 Task: Create a rule from the Recommended list, Task Added to this Project -> add SubTasks in the project BackTech with SubTasks Gather and Analyse Requirements , Design and Implement Solution , System Test and UAT , Release to Production / Go Live
Action: Mouse moved to (827, 471)
Screenshot: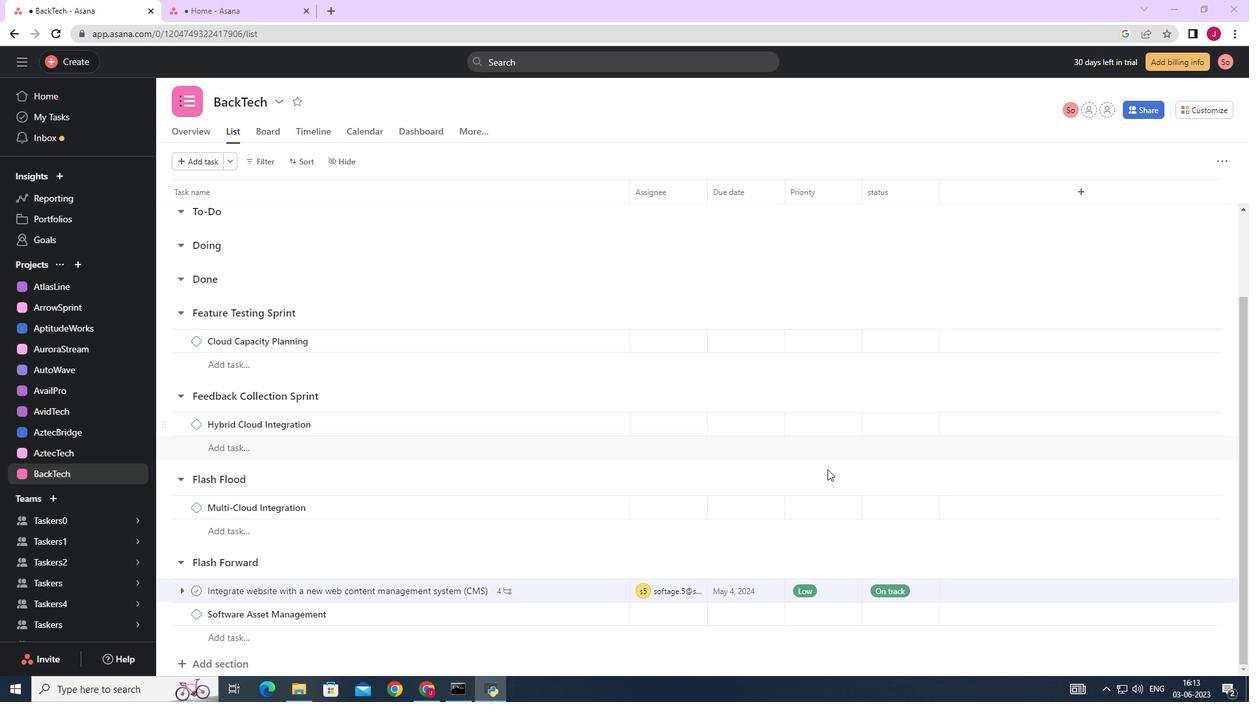 
Action: Mouse scrolled (827, 471) with delta (0, 0)
Screenshot: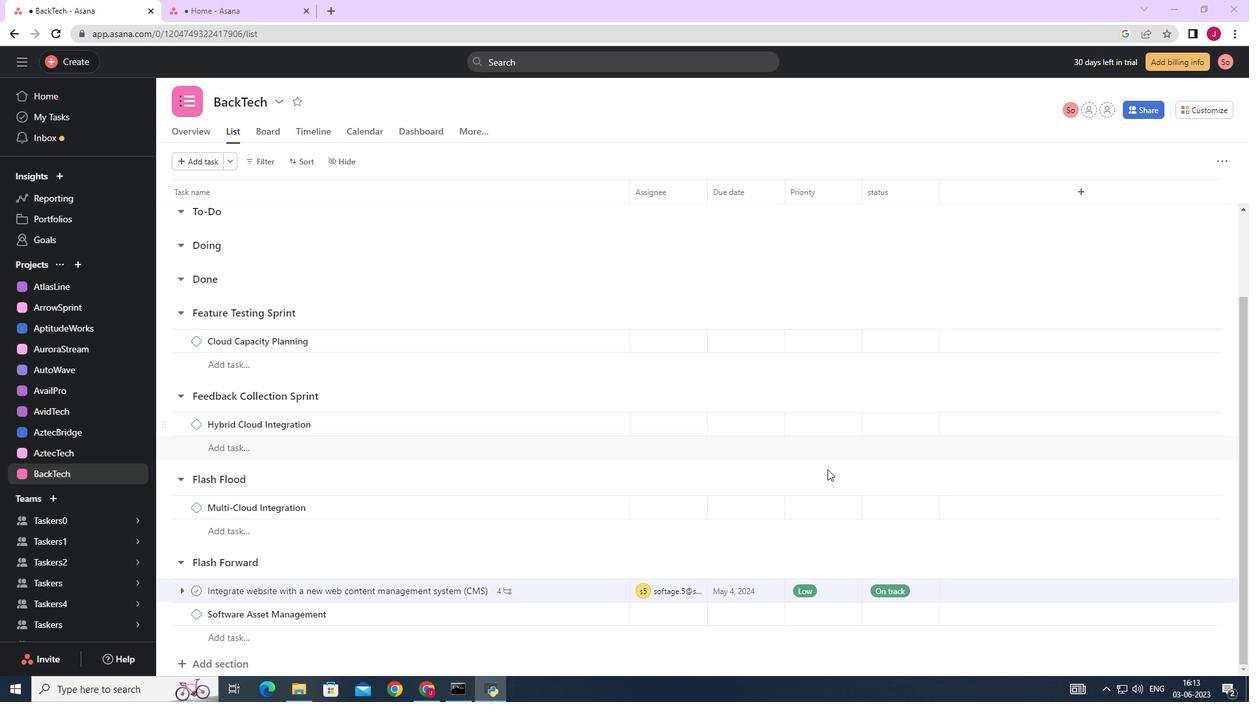 
Action: Mouse moved to (827, 471)
Screenshot: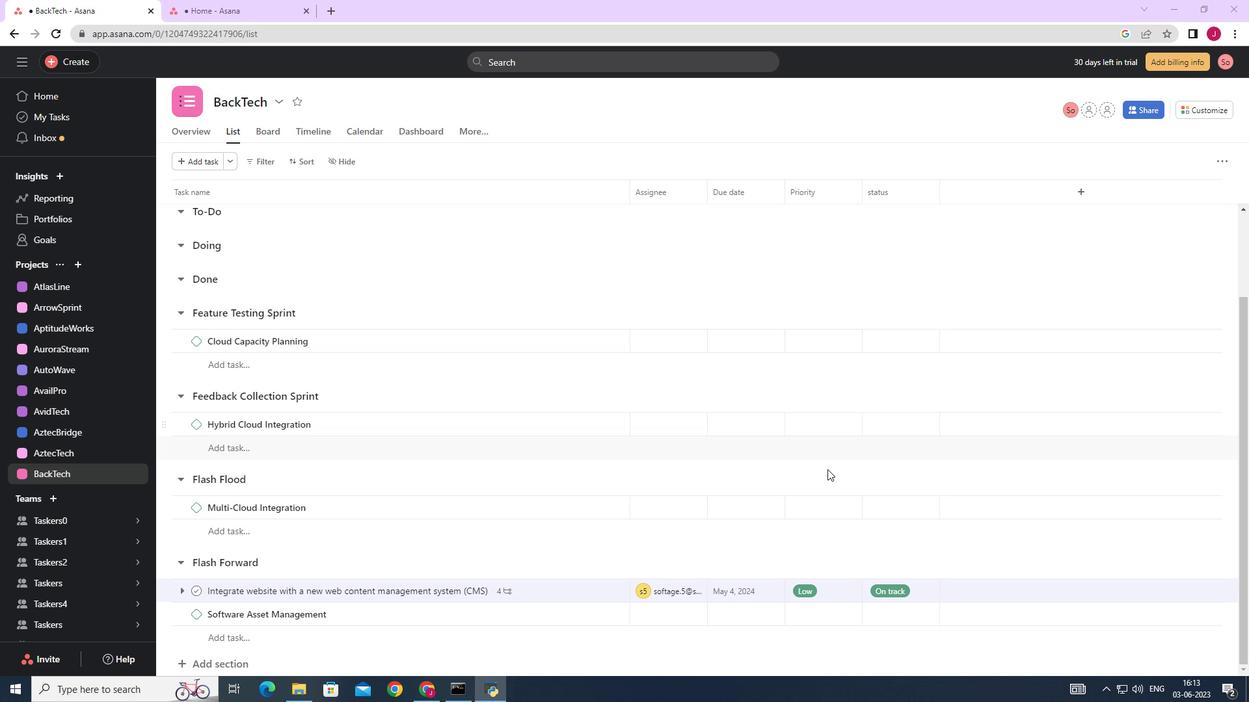 
Action: Mouse scrolled (827, 471) with delta (0, 0)
Screenshot: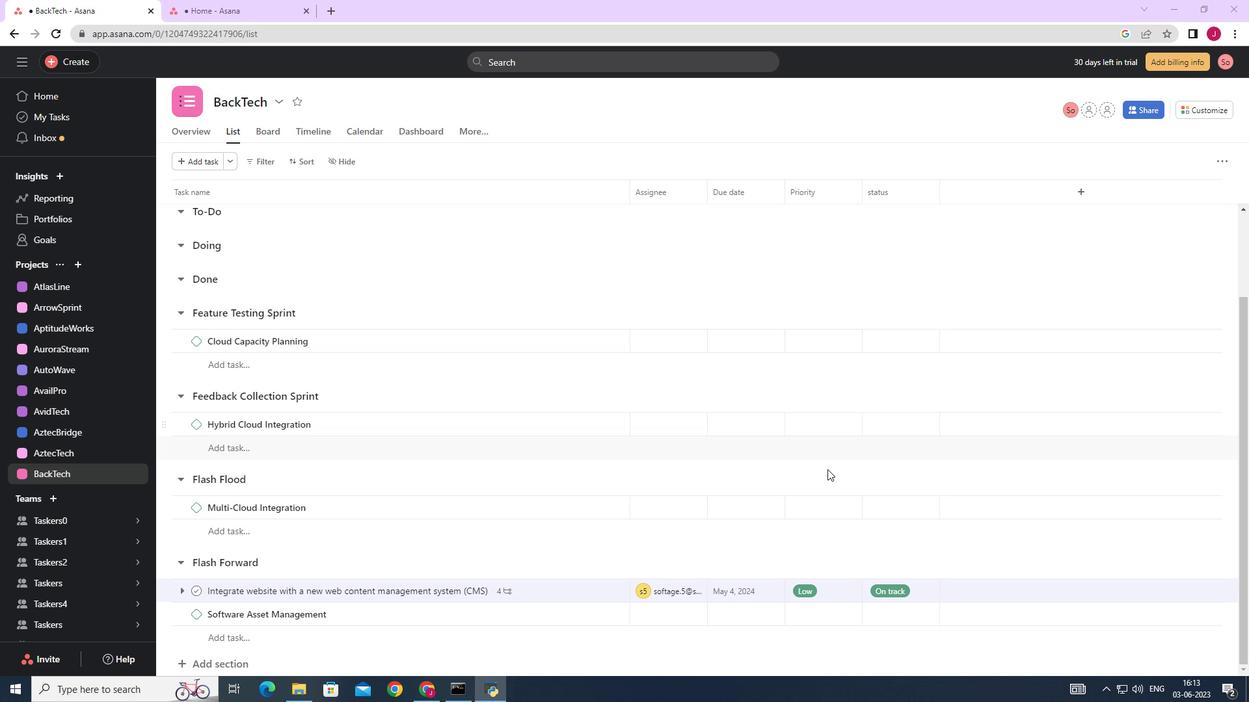 
Action: Mouse scrolled (827, 471) with delta (0, 0)
Screenshot: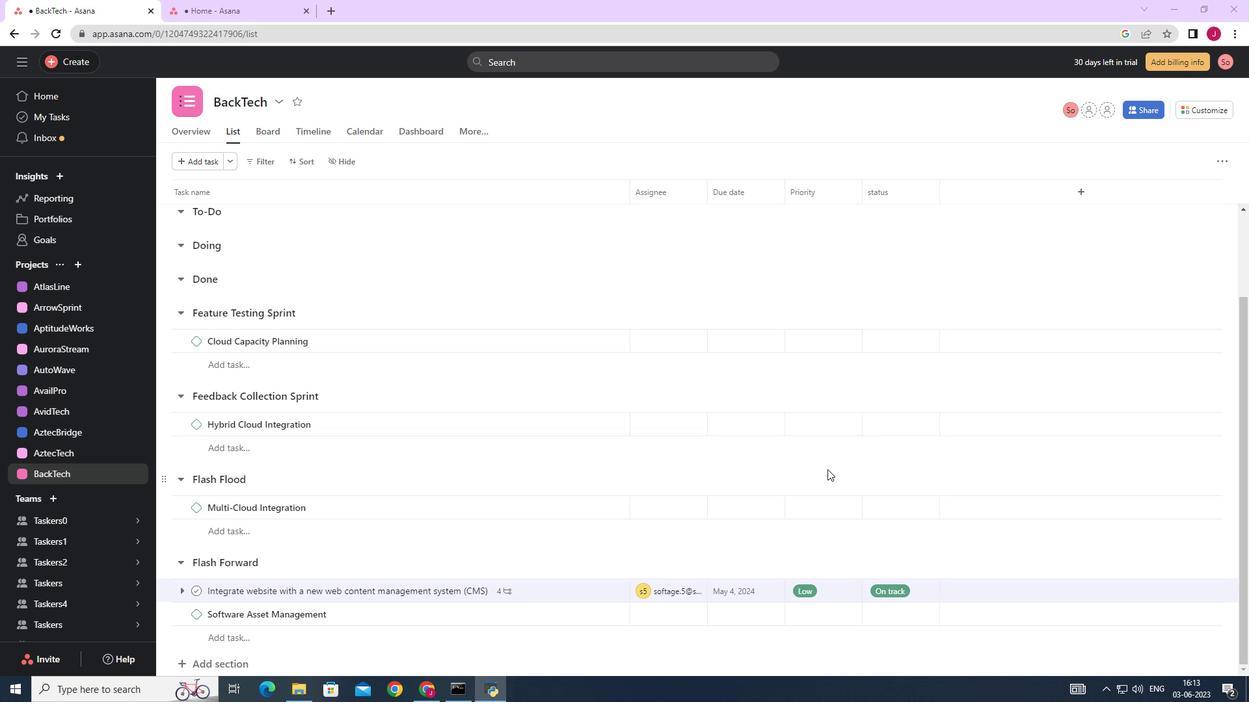 
Action: Mouse moved to (827, 472)
Screenshot: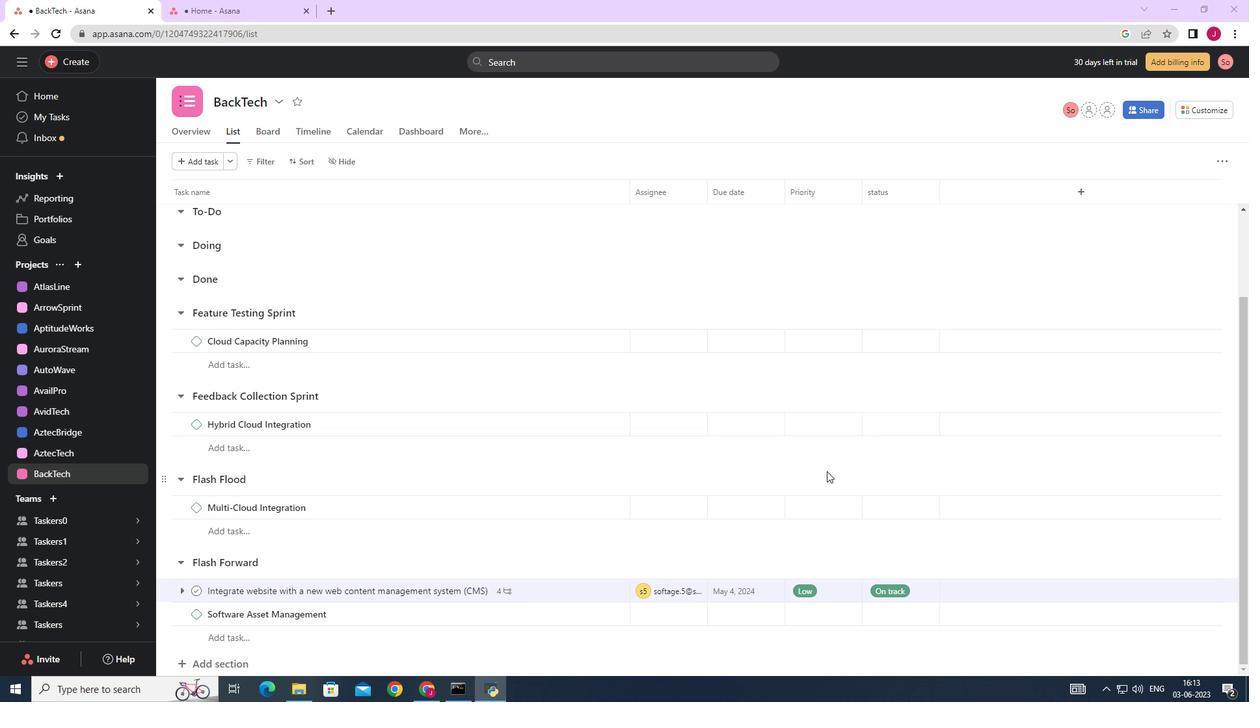 
Action: Mouse scrolled (827, 471) with delta (0, 0)
Screenshot: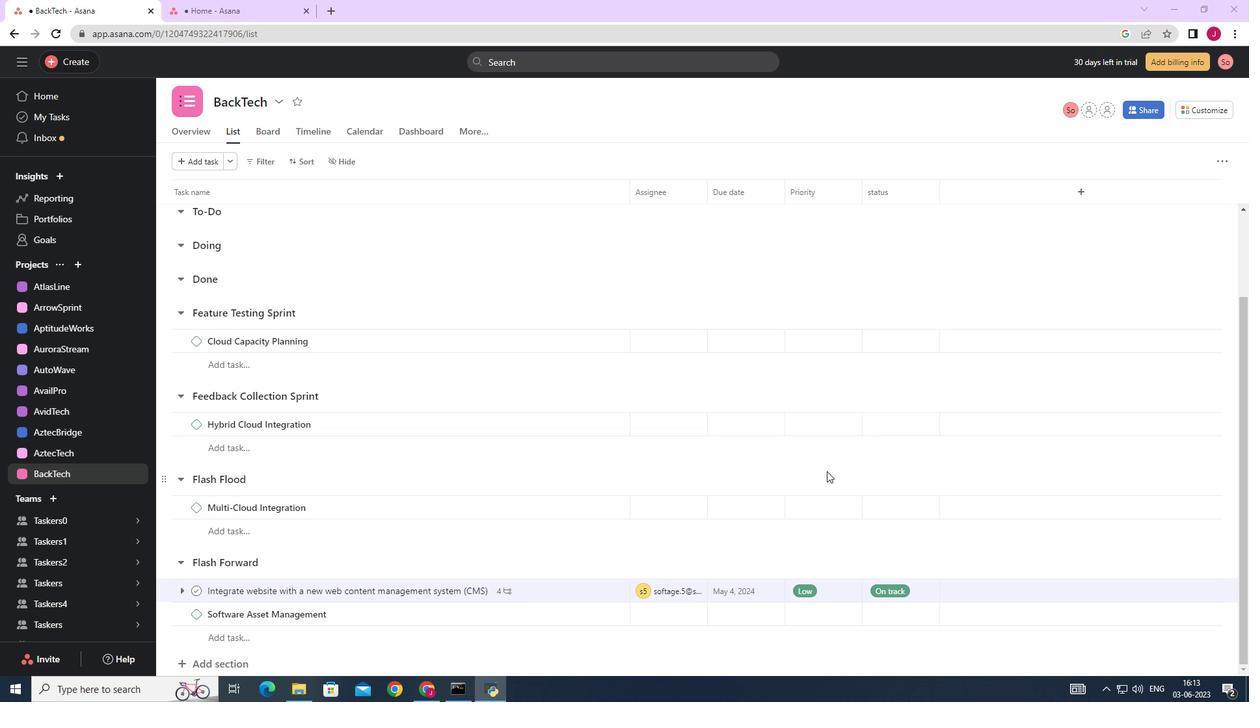 
Action: Mouse scrolled (827, 471) with delta (0, 0)
Screenshot: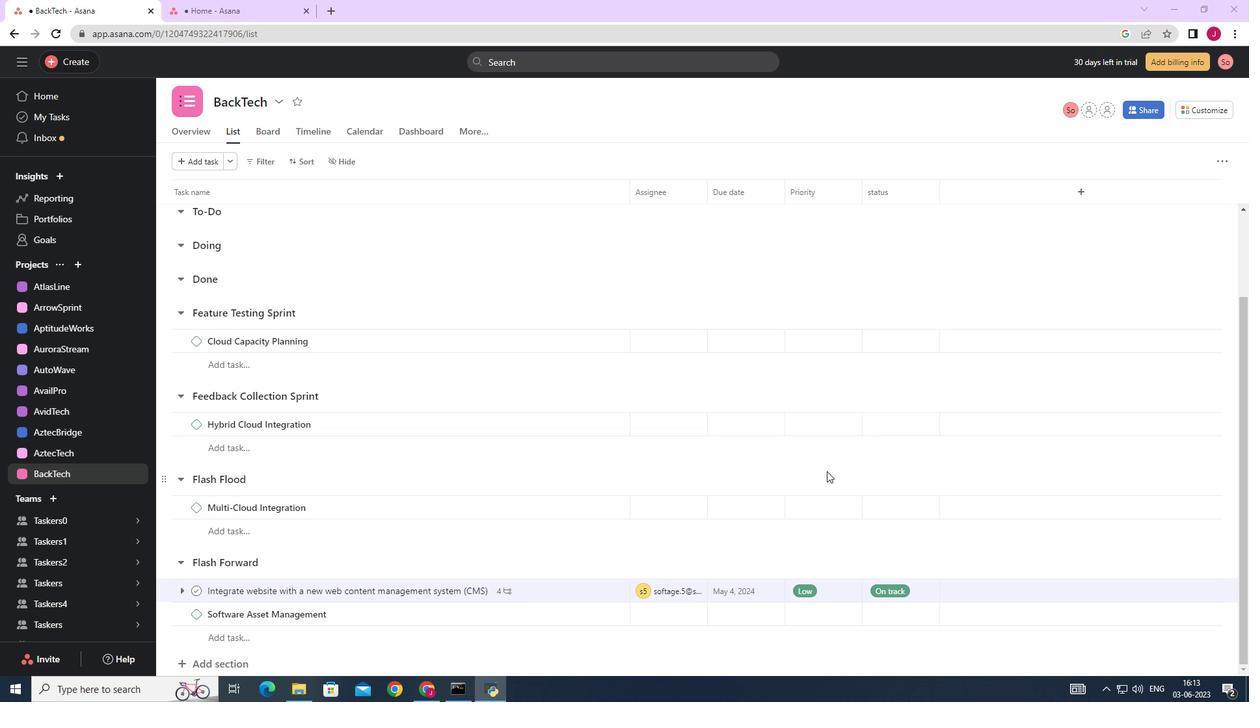 
Action: Mouse moved to (827, 473)
Screenshot: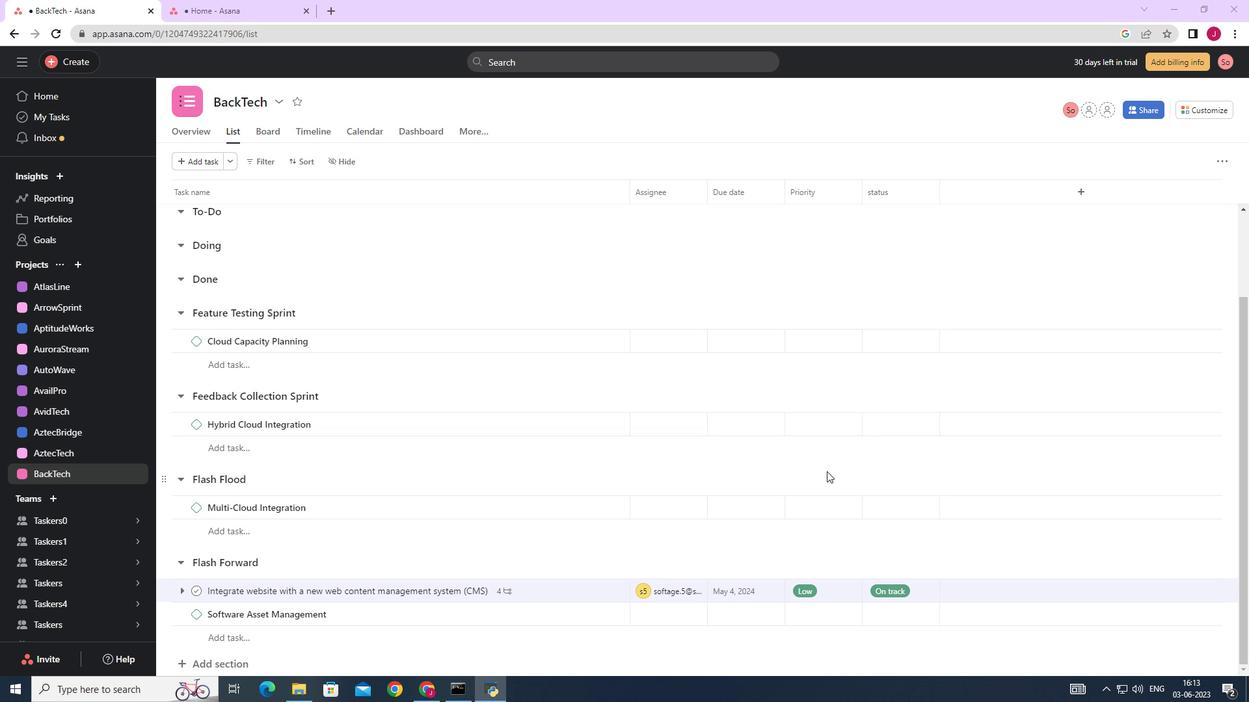 
Action: Mouse scrolled (827, 472) with delta (0, 0)
Screenshot: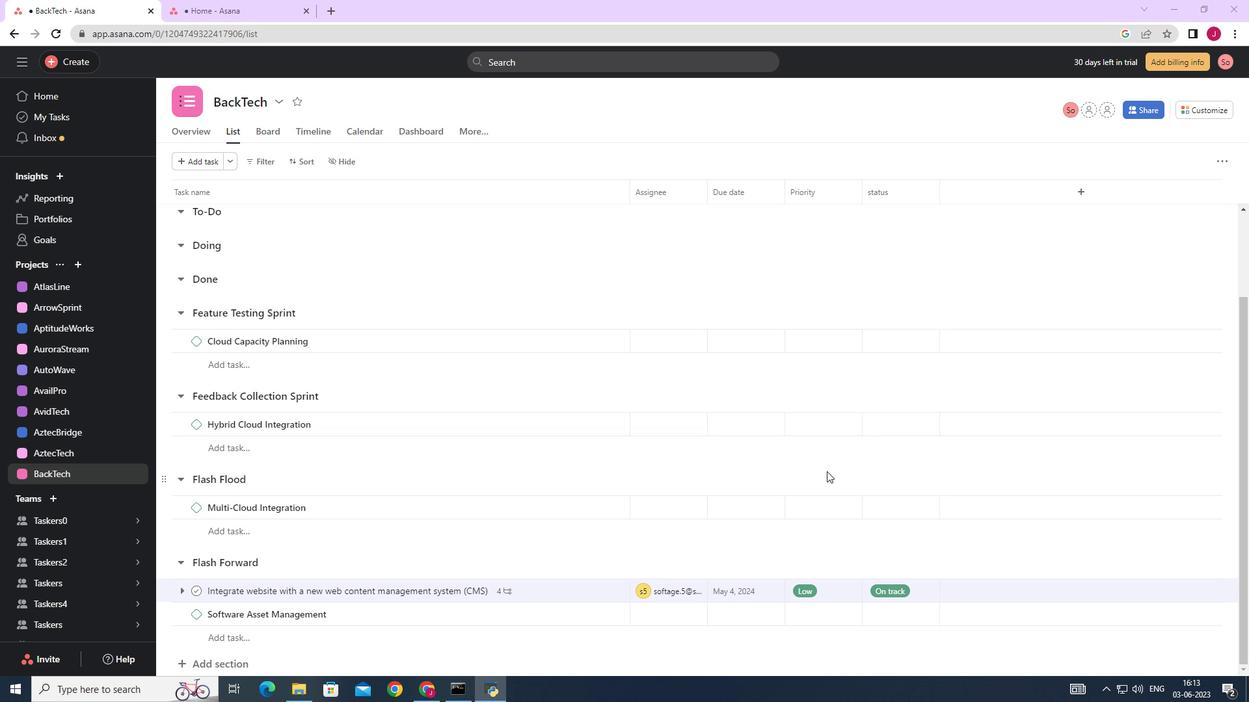 
Action: Mouse moved to (747, 495)
Screenshot: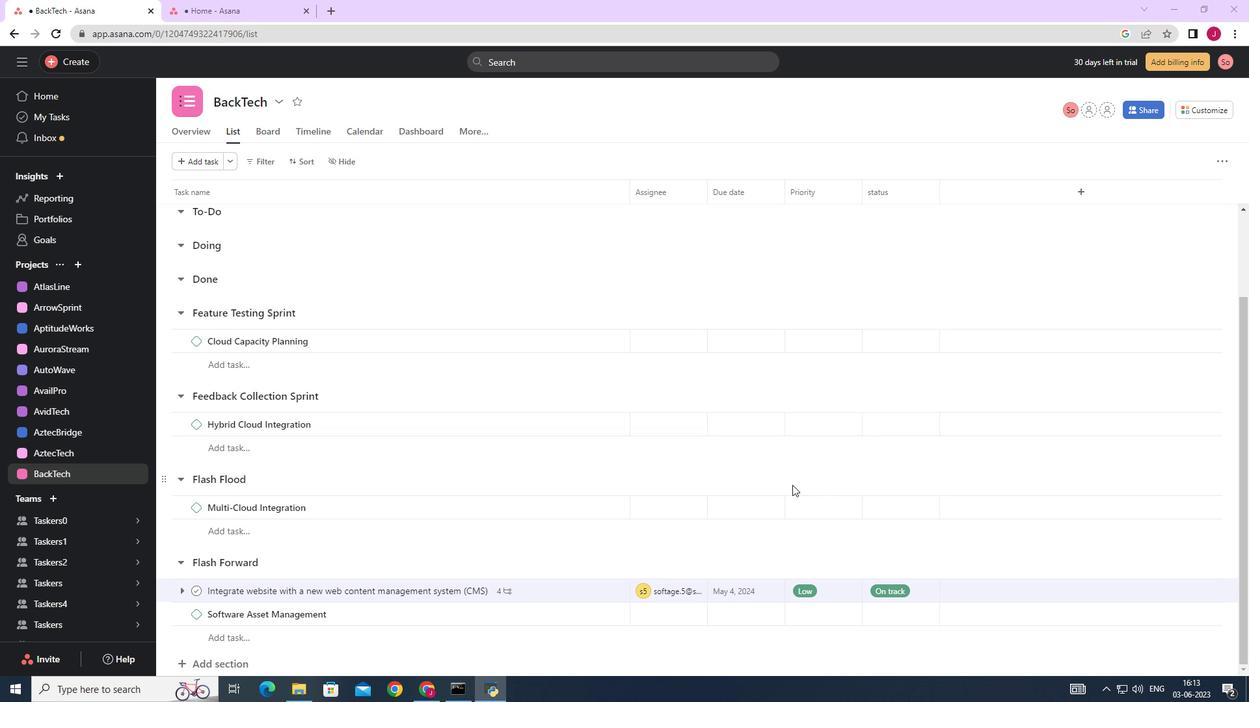 
Action: Mouse scrolled (747, 496) with delta (0, 0)
Screenshot: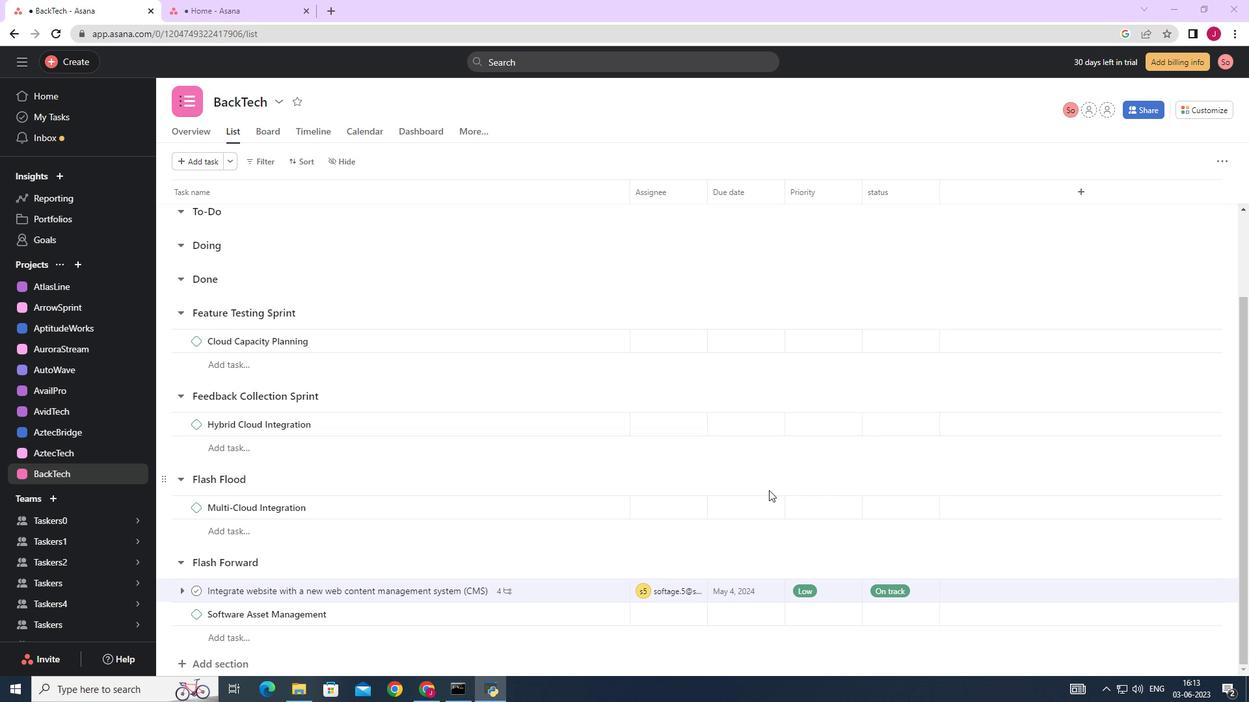 
Action: Mouse moved to (746, 495)
Screenshot: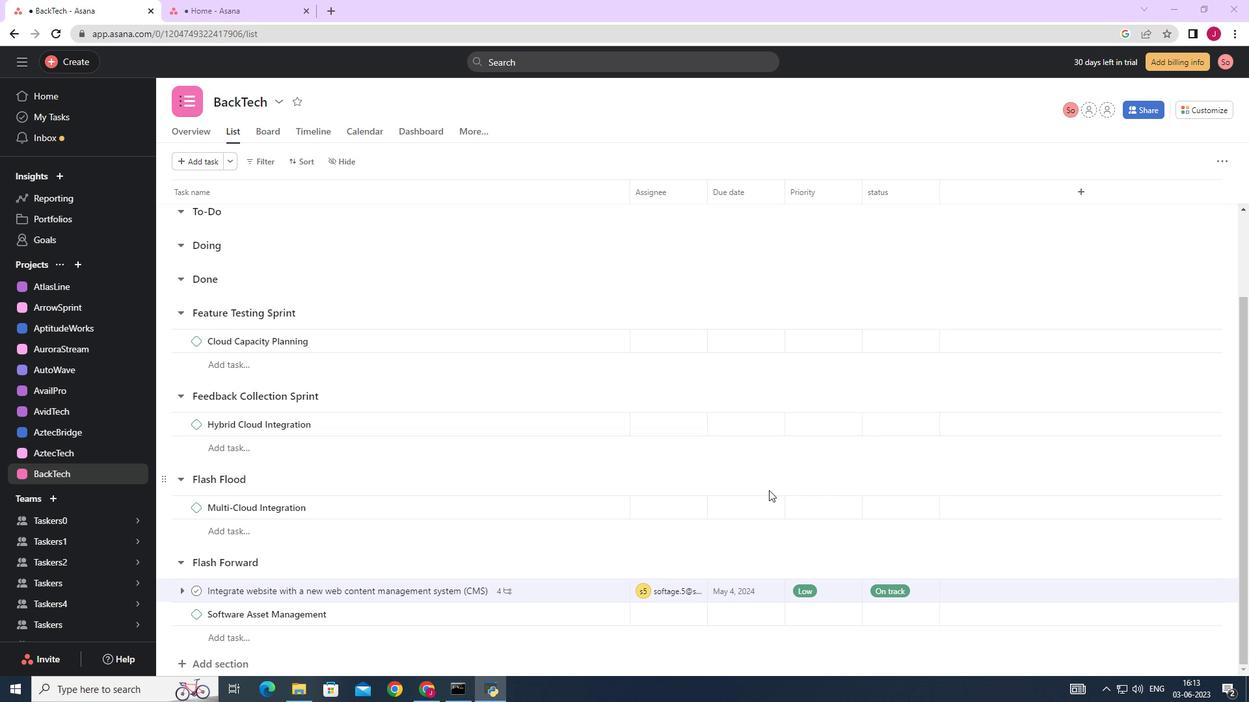 
Action: Mouse scrolled (746, 496) with delta (0, 0)
Screenshot: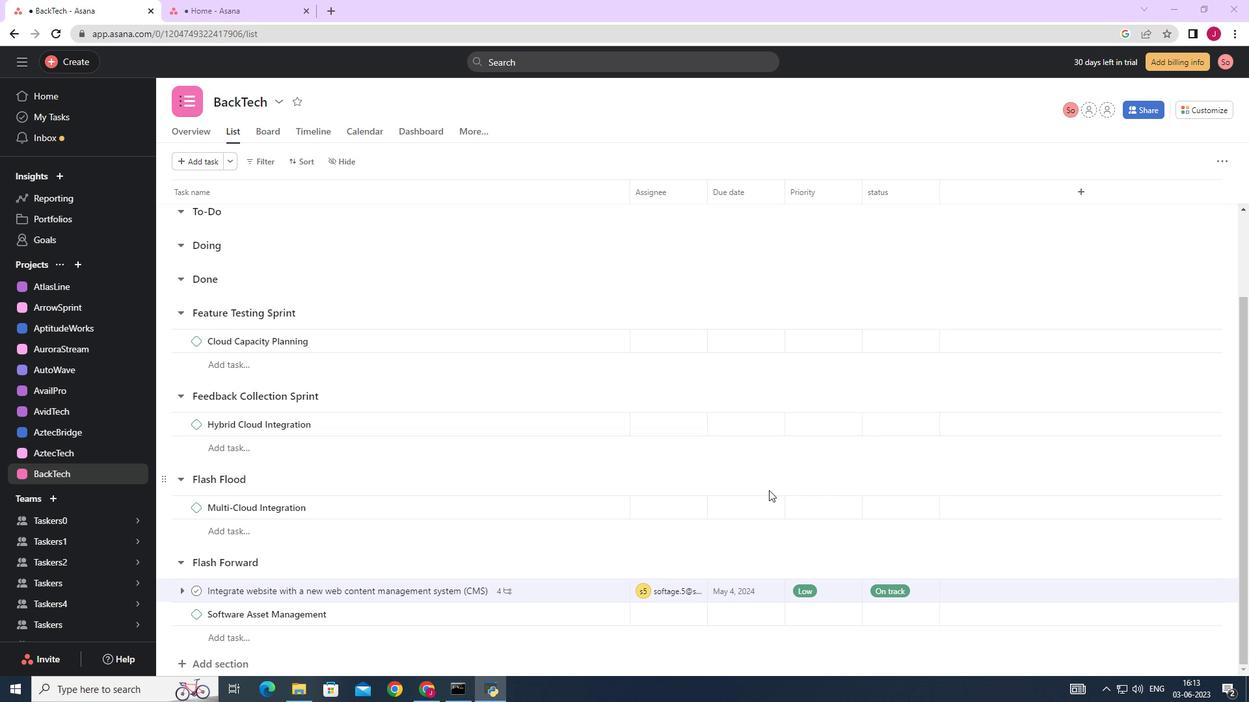 
Action: Mouse moved to (744, 491)
Screenshot: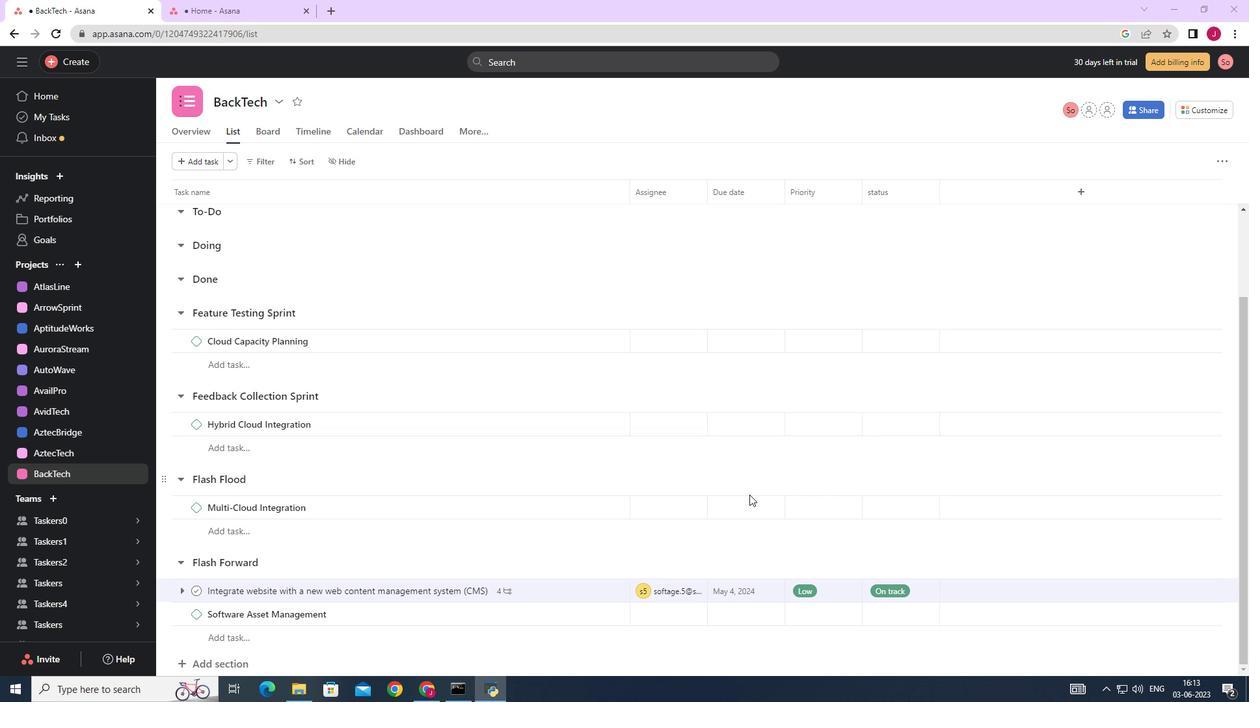 
Action: Mouse scrolled (746, 495) with delta (0, 0)
Screenshot: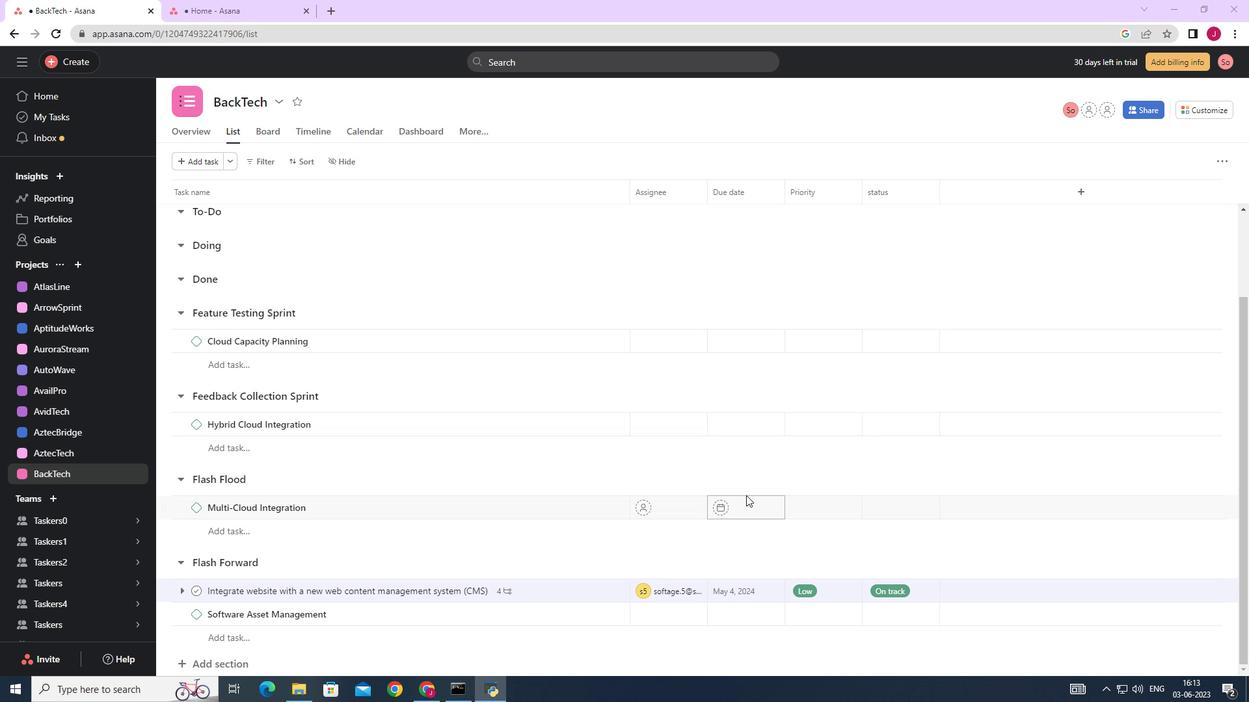 
Action: Mouse moved to (1211, 111)
Screenshot: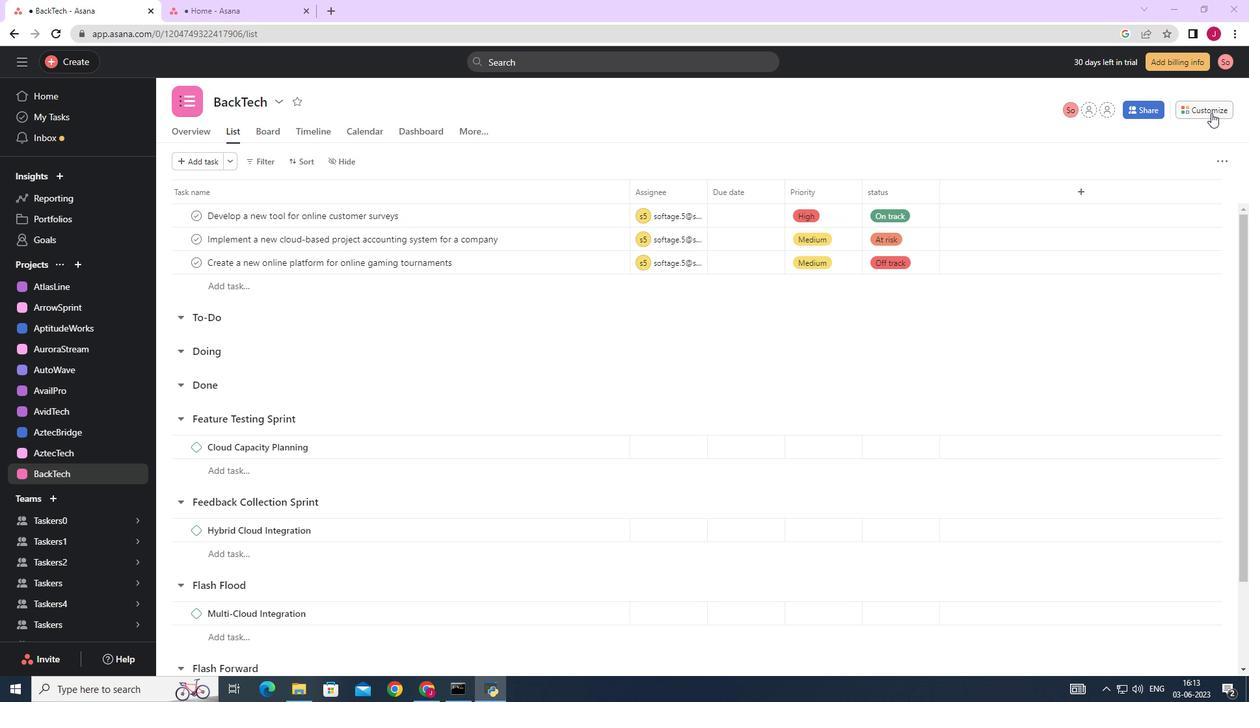 
Action: Mouse pressed left at (1211, 111)
Screenshot: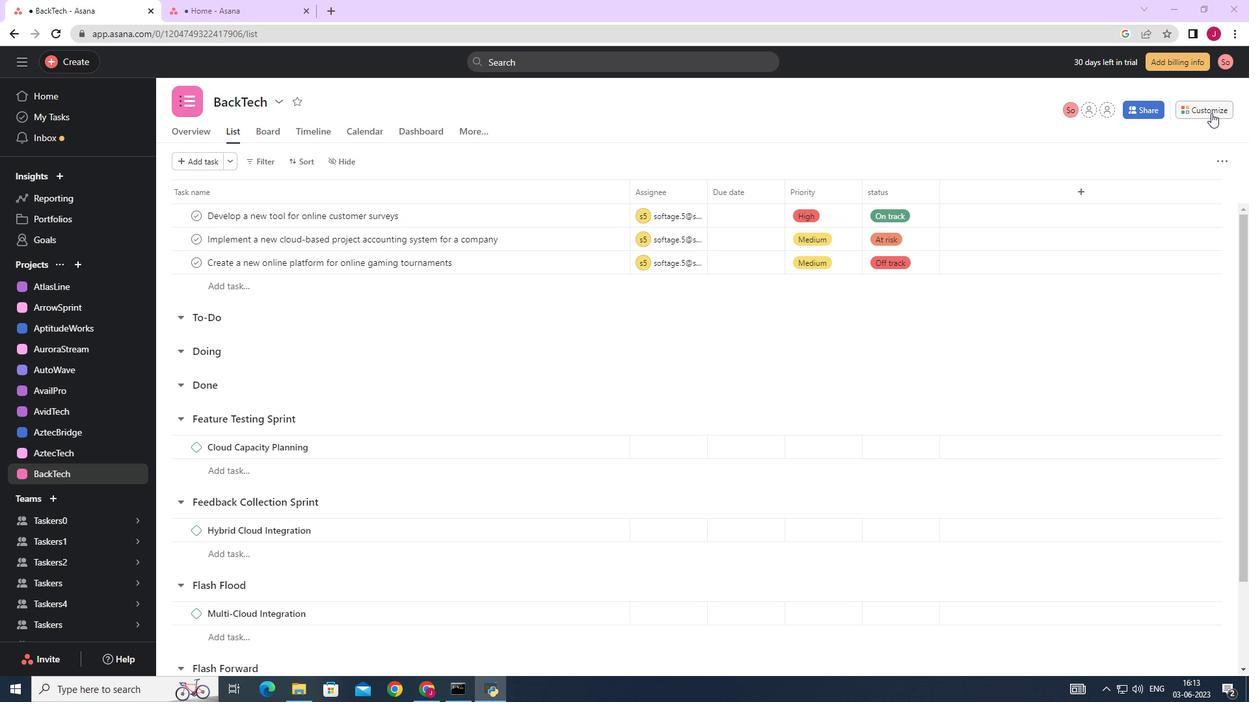 
Action: Mouse moved to (974, 289)
Screenshot: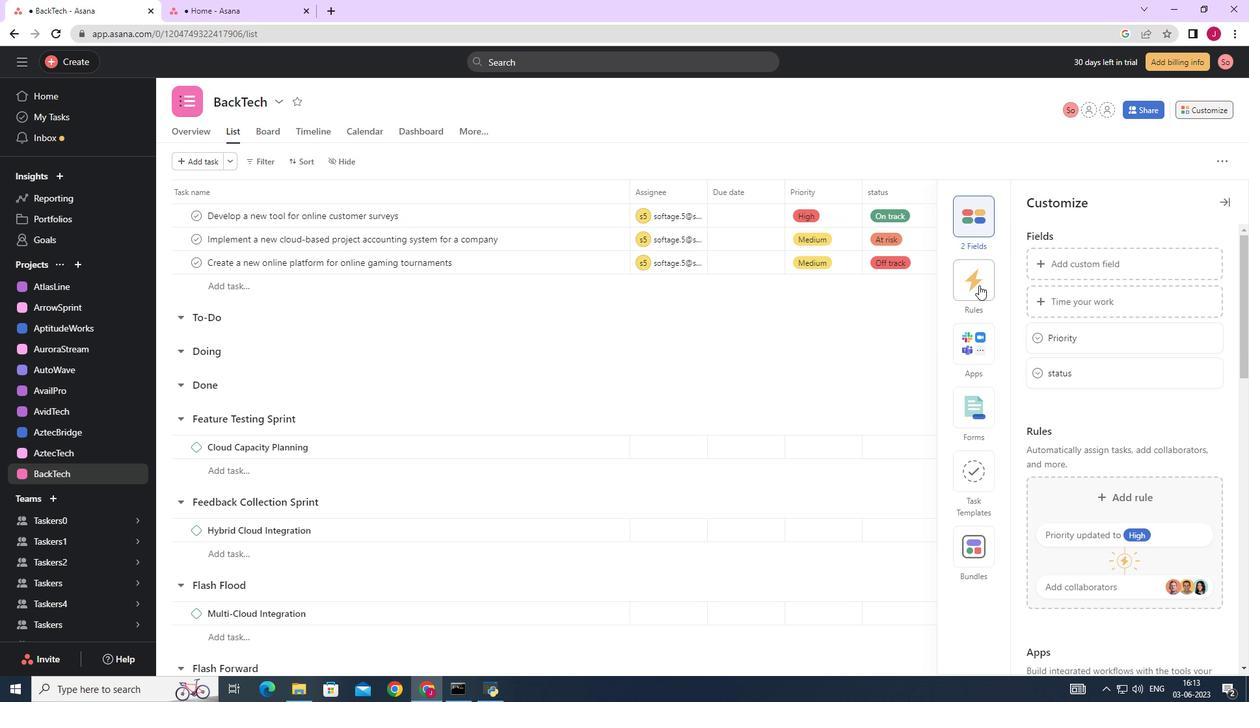 
Action: Mouse pressed left at (974, 289)
Screenshot: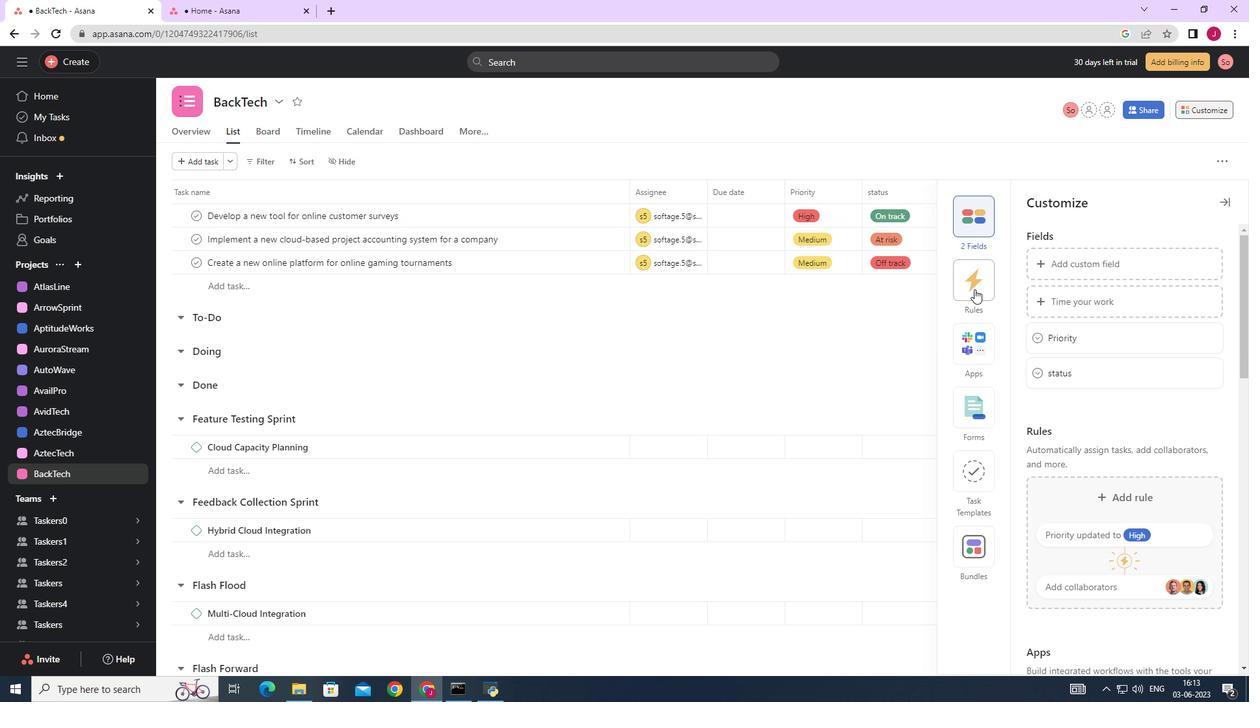 
Action: Mouse moved to (1062, 309)
Screenshot: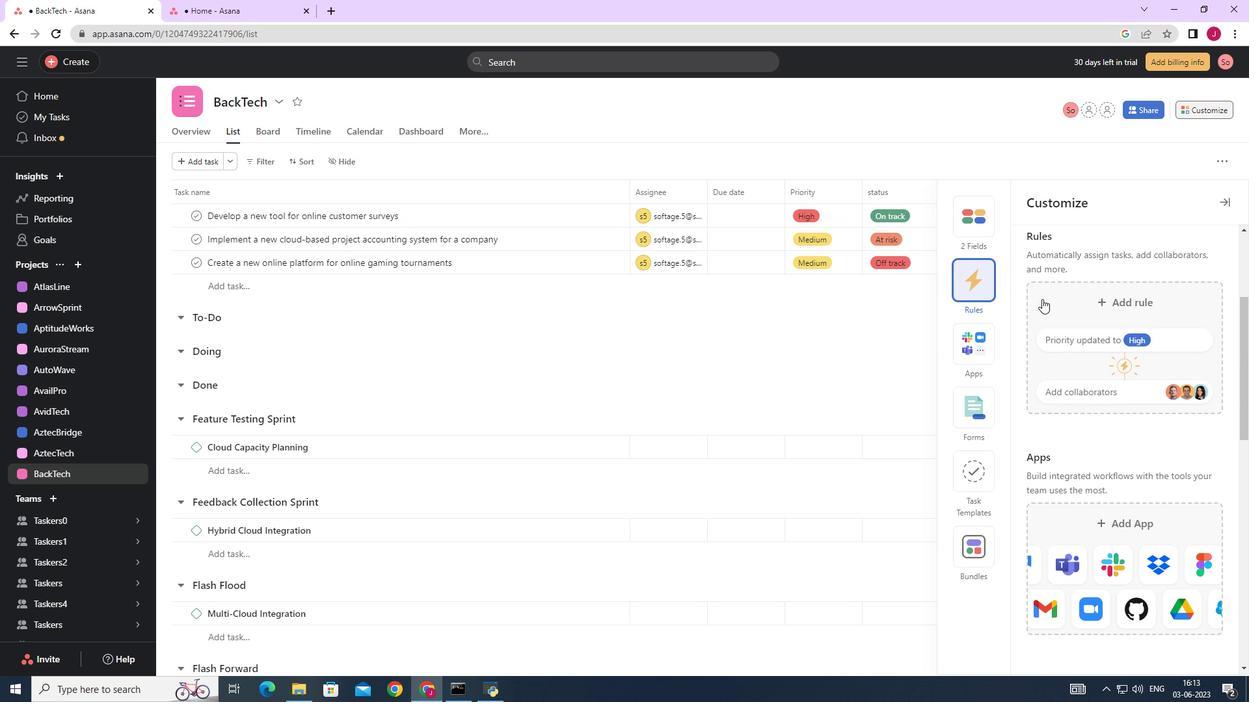 
Action: Mouse pressed left at (1062, 309)
Screenshot: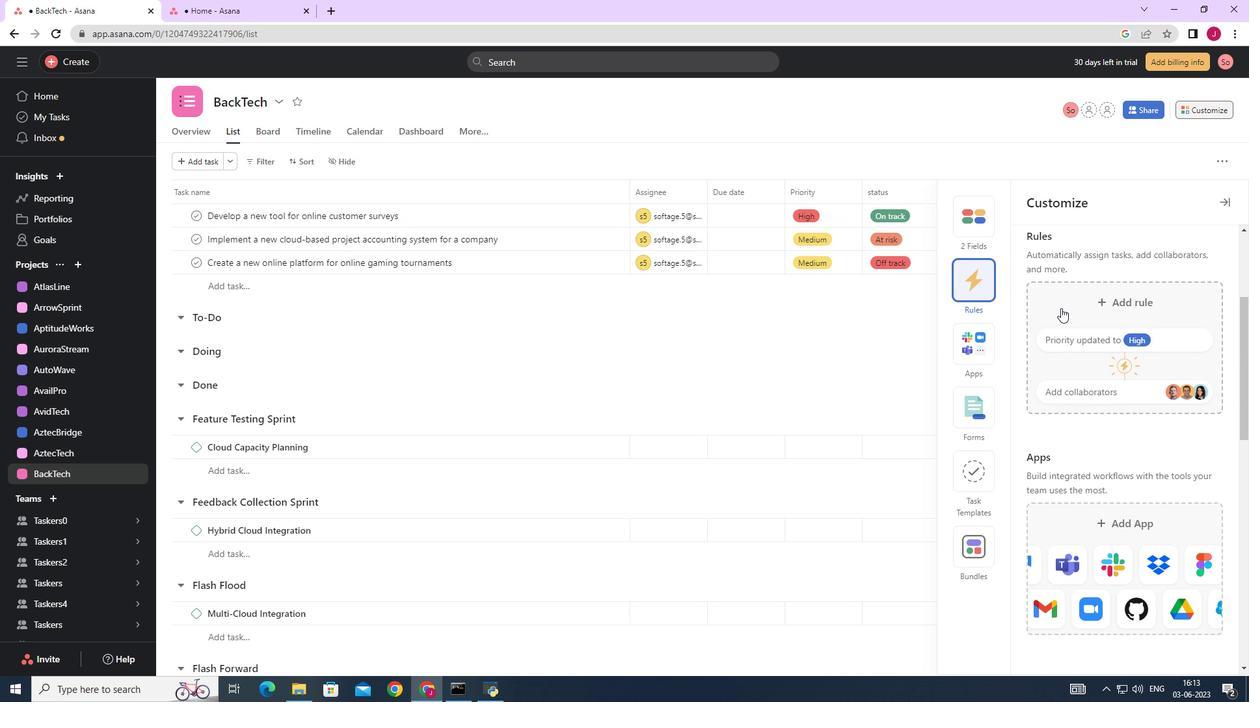 
Action: Mouse moved to (502, 186)
Screenshot: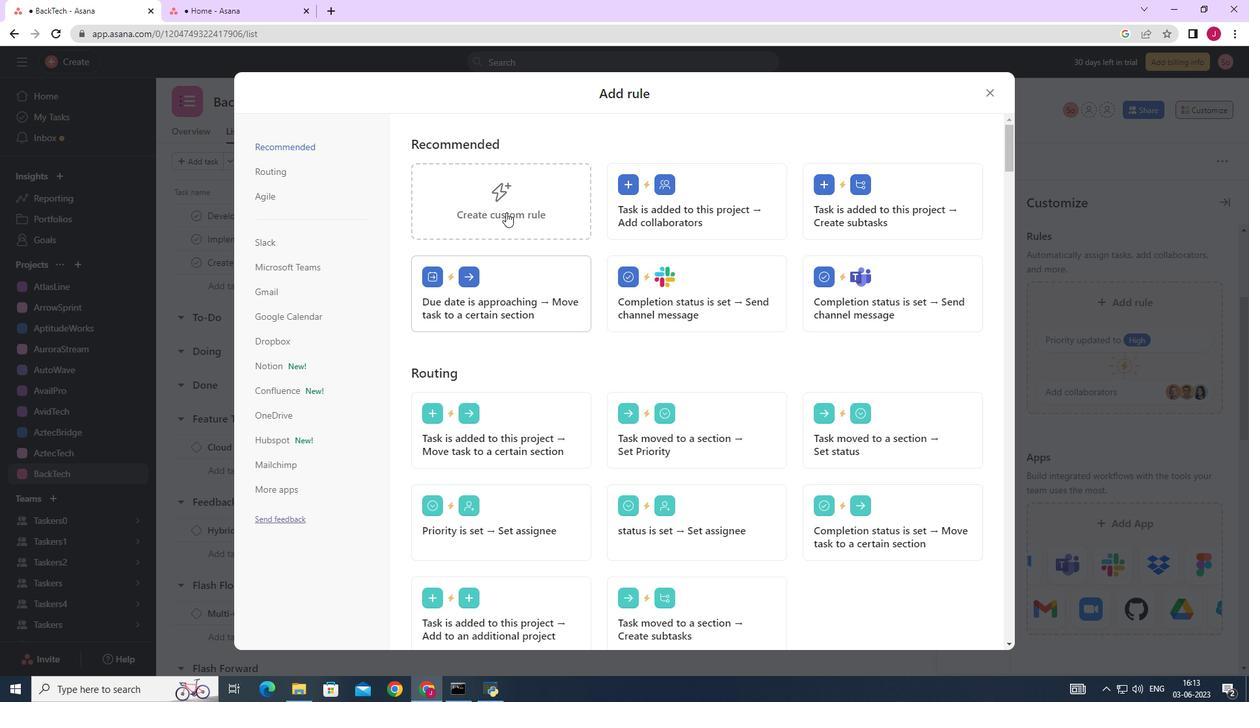 
Action: Mouse pressed left at (502, 186)
Screenshot: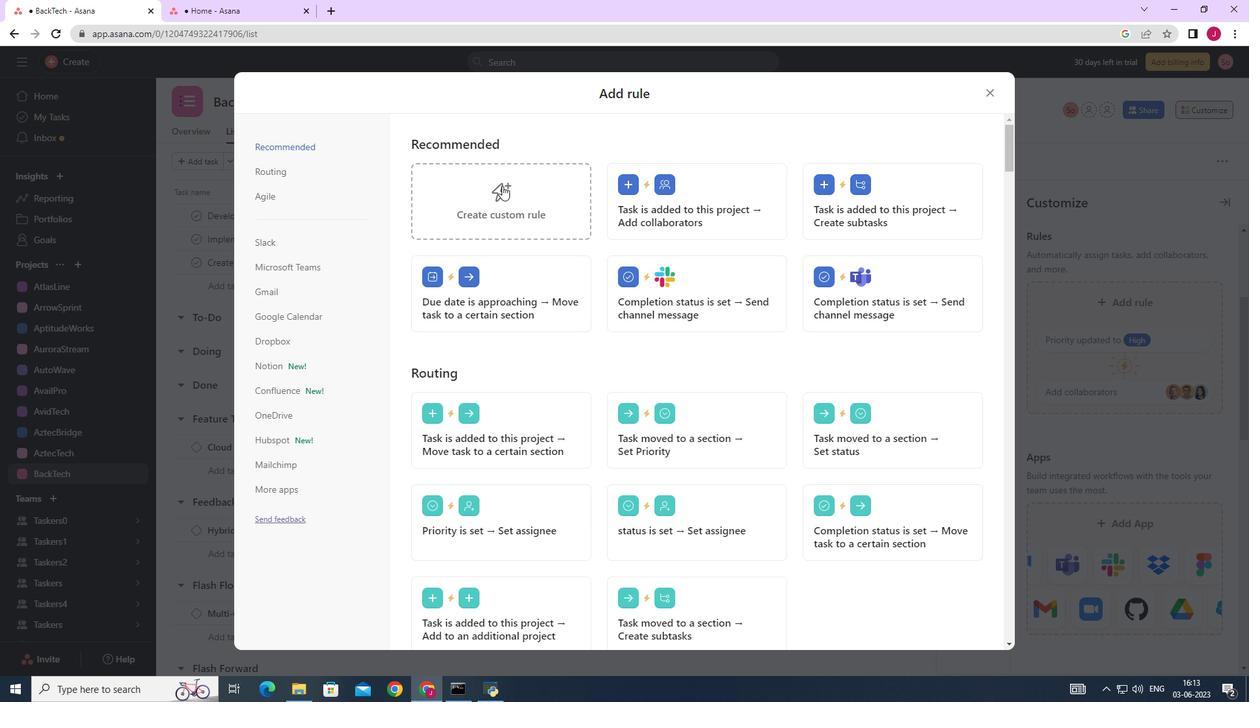 
Action: Mouse moved to (613, 348)
Screenshot: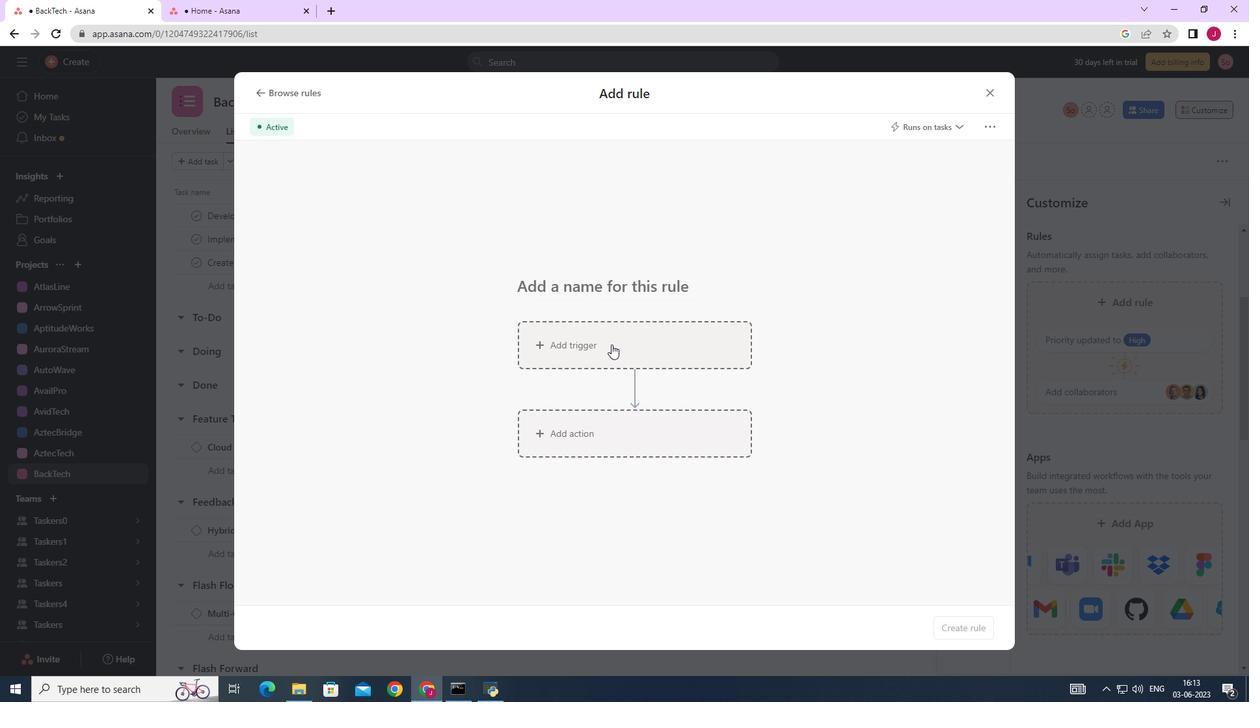 
Action: Mouse pressed left at (613, 348)
Screenshot: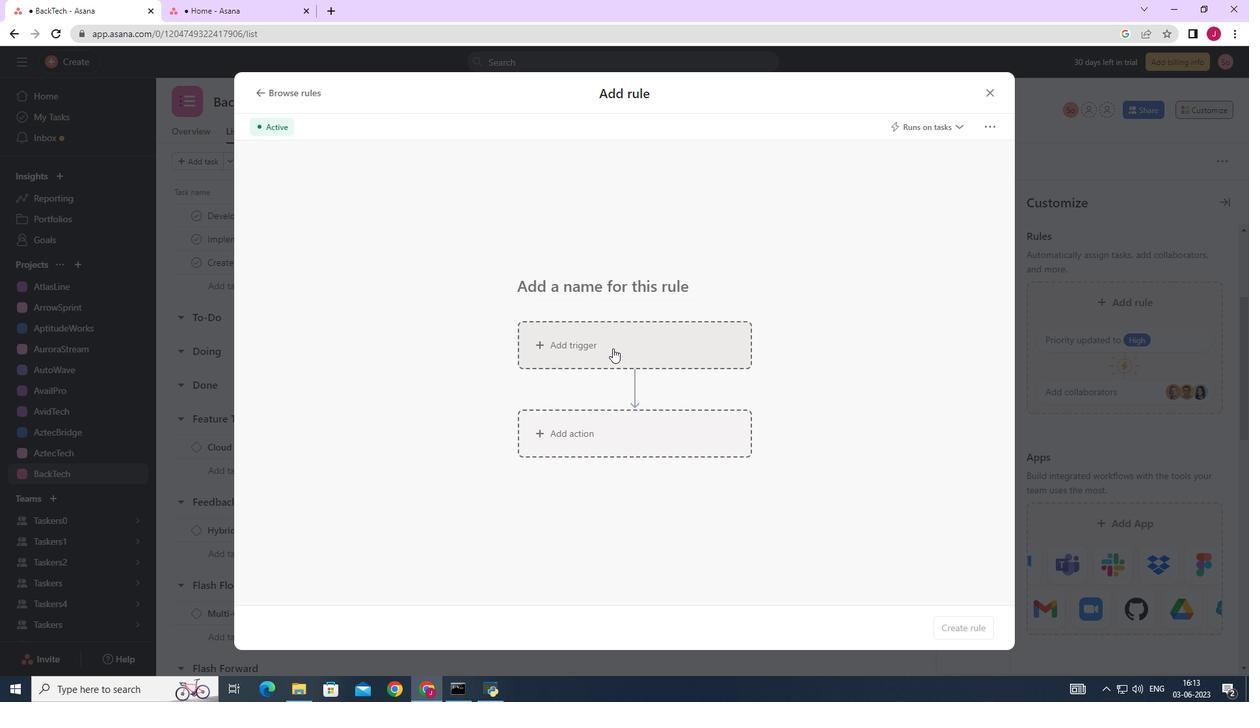
Action: Mouse moved to (537, 420)
Screenshot: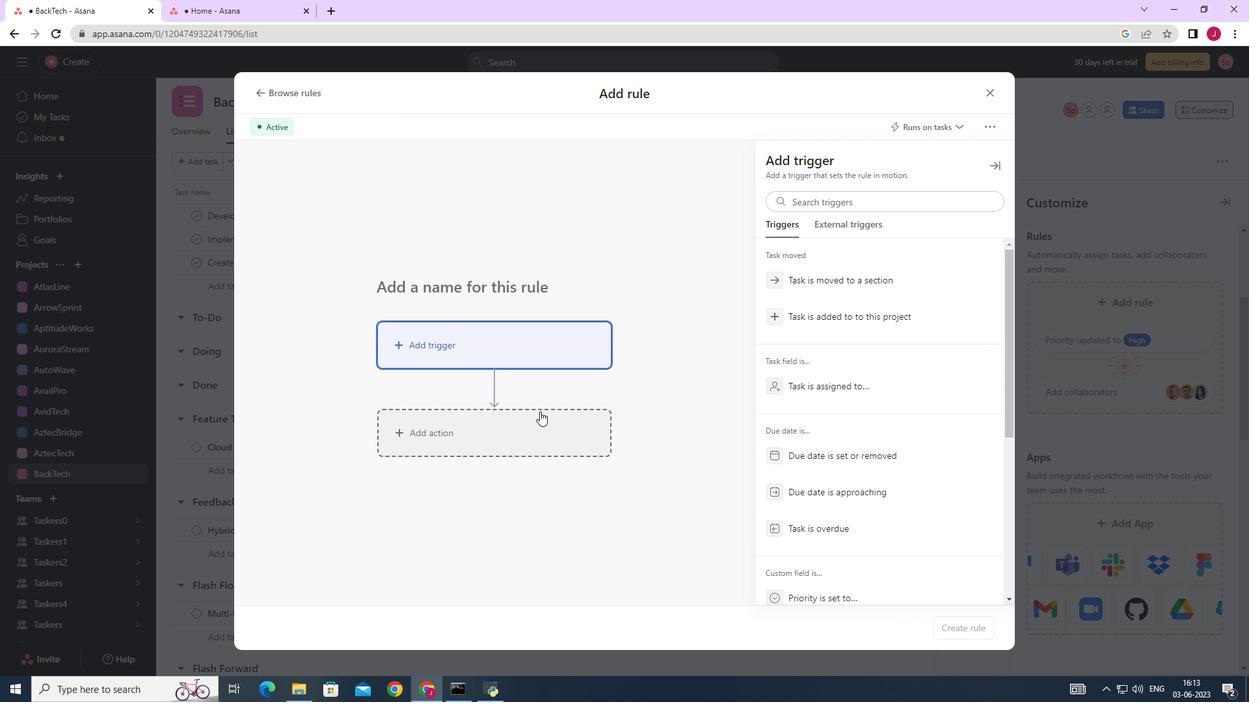 
Action: Mouse pressed left at (537, 420)
Screenshot: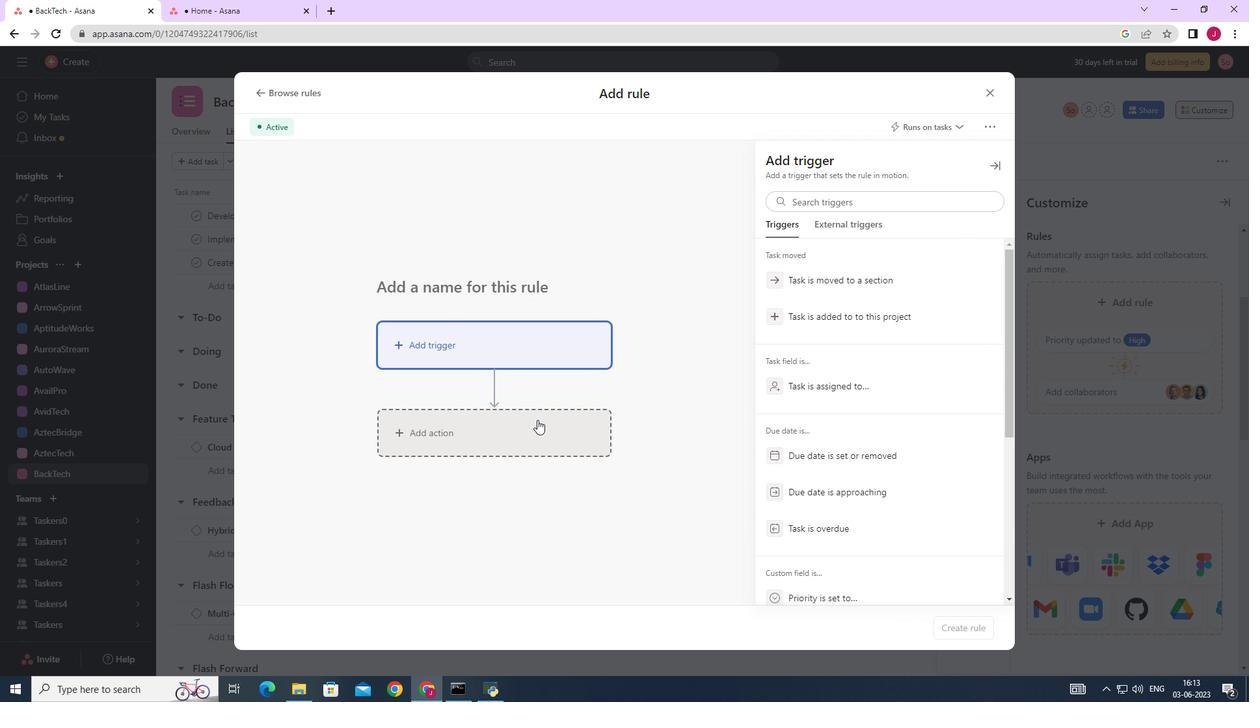 
Action: Mouse moved to (831, 344)
Screenshot: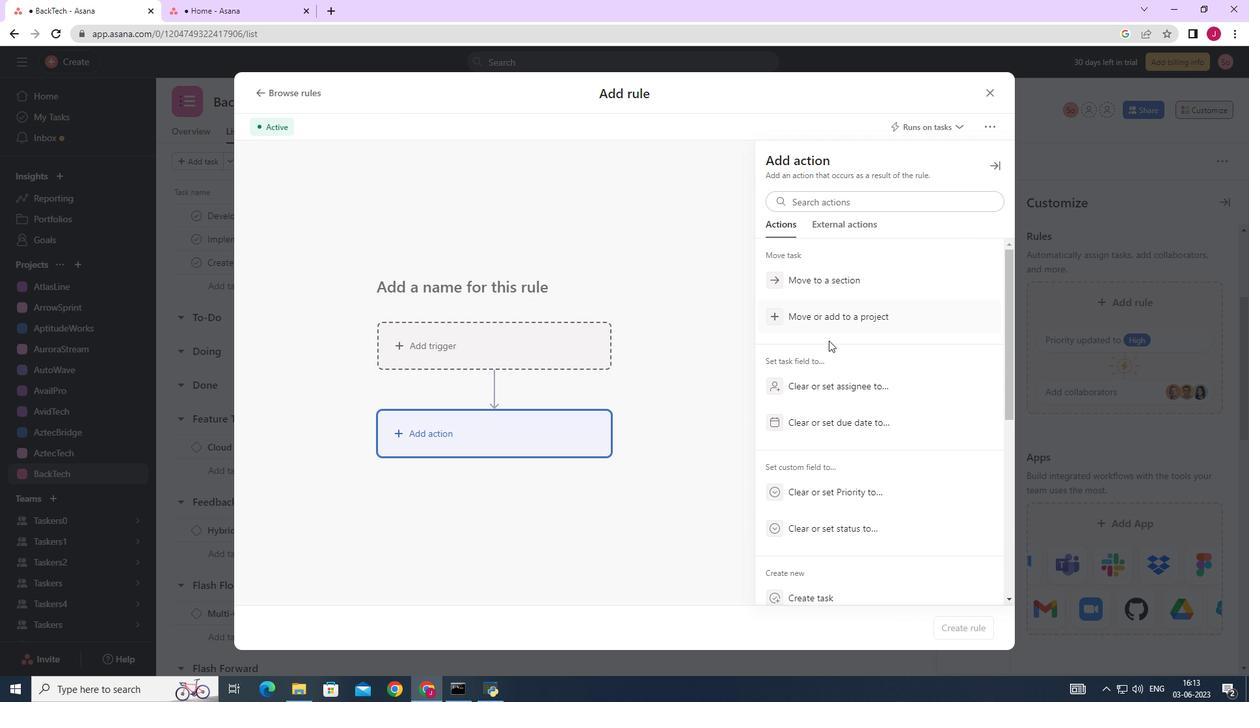 
Action: Mouse scrolled (831, 343) with delta (0, 0)
Screenshot: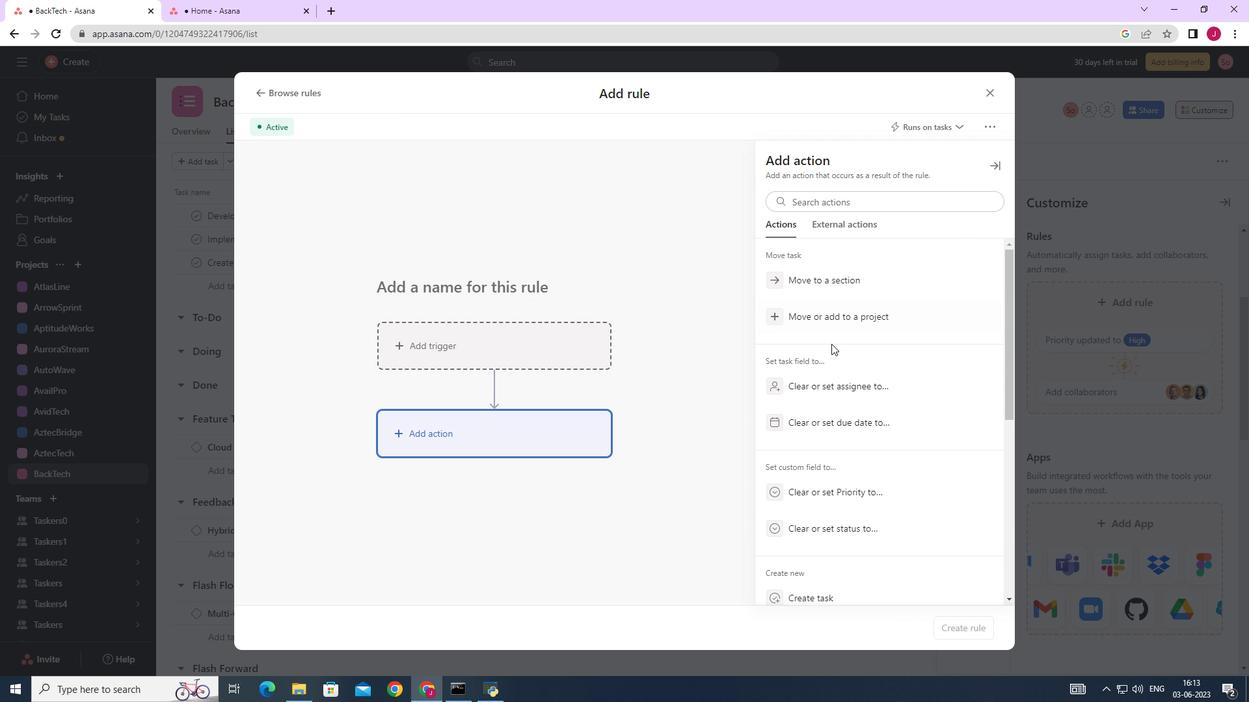 
Action: Mouse scrolled (831, 343) with delta (0, 0)
Screenshot: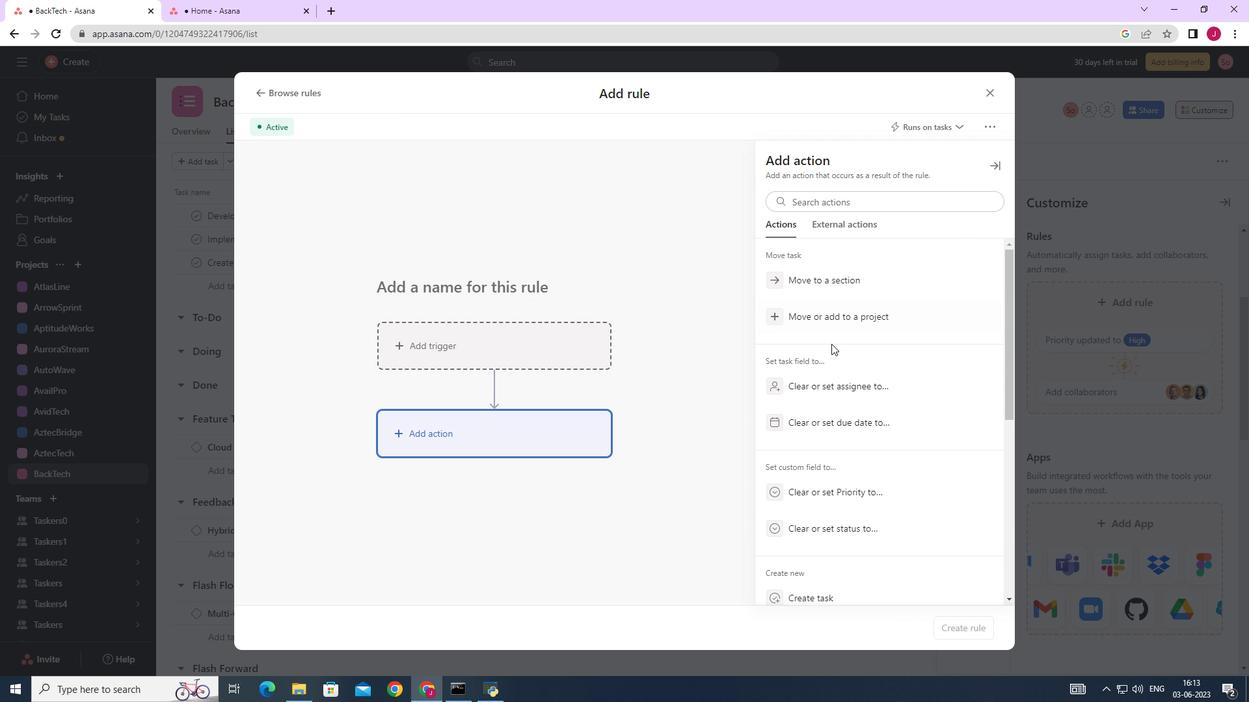 
Action: Mouse scrolled (831, 343) with delta (0, 0)
Screenshot: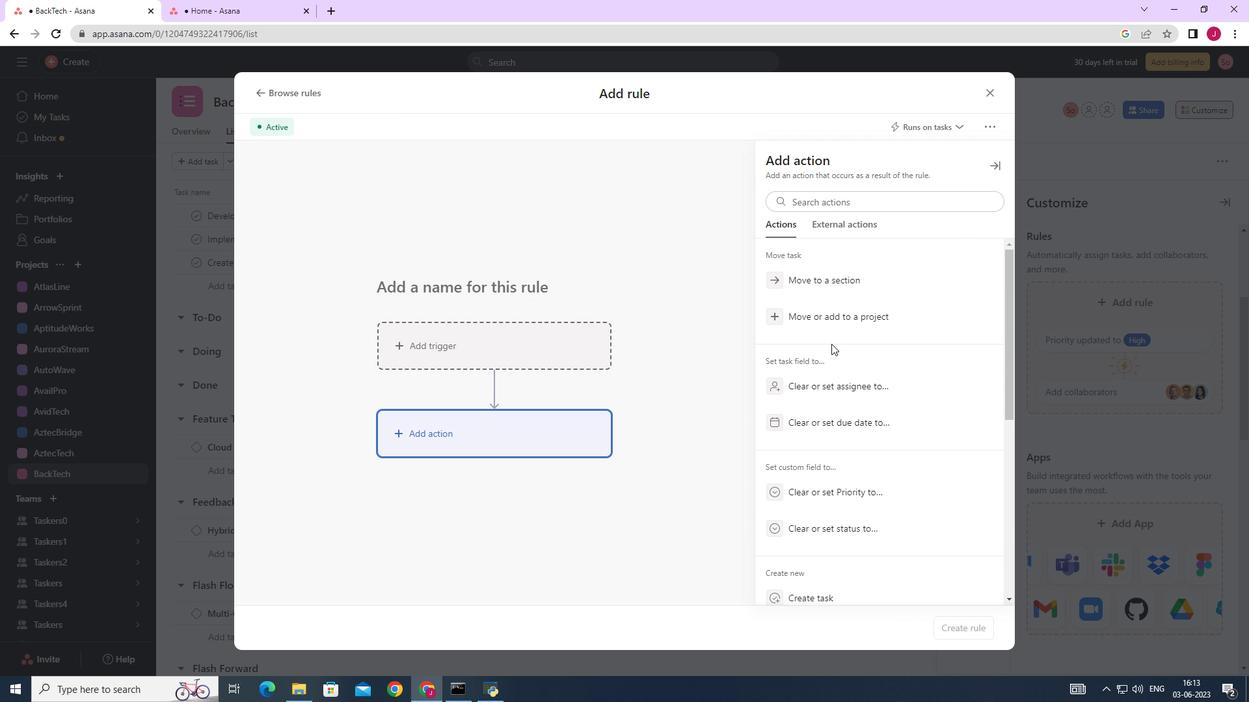 
Action: Mouse scrolled (831, 343) with delta (0, 0)
Screenshot: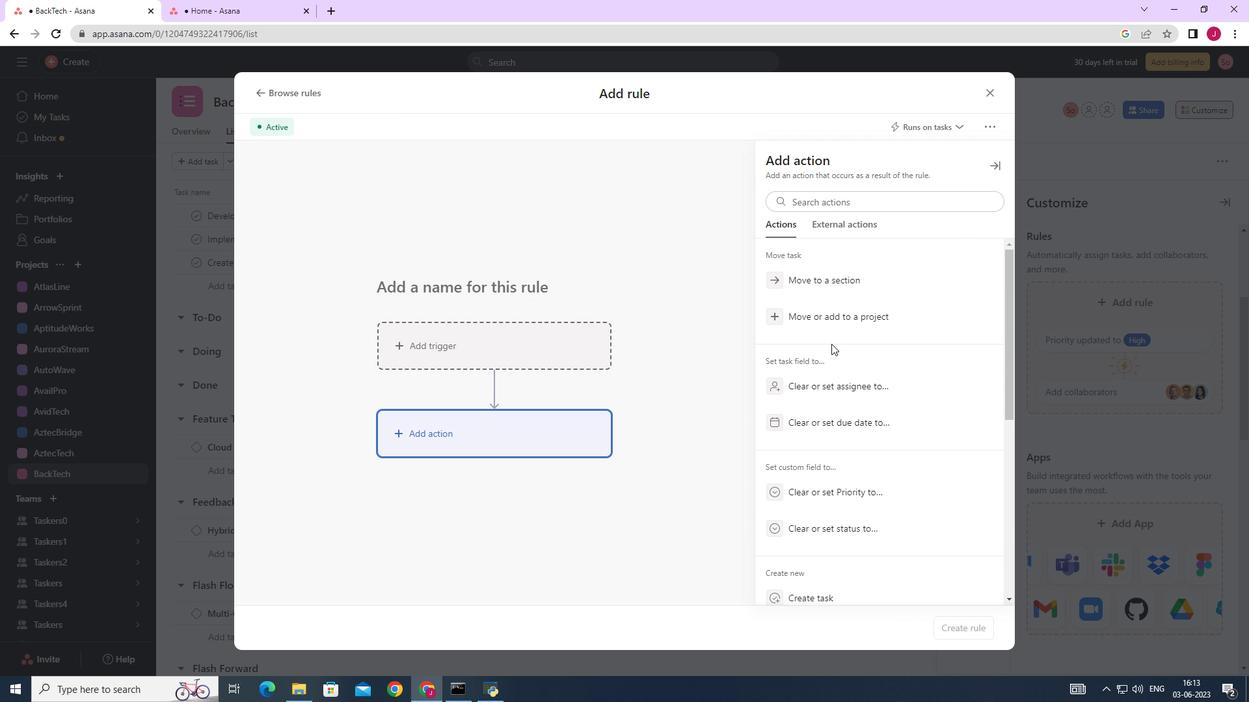 
Action: Mouse moved to (818, 376)
Screenshot: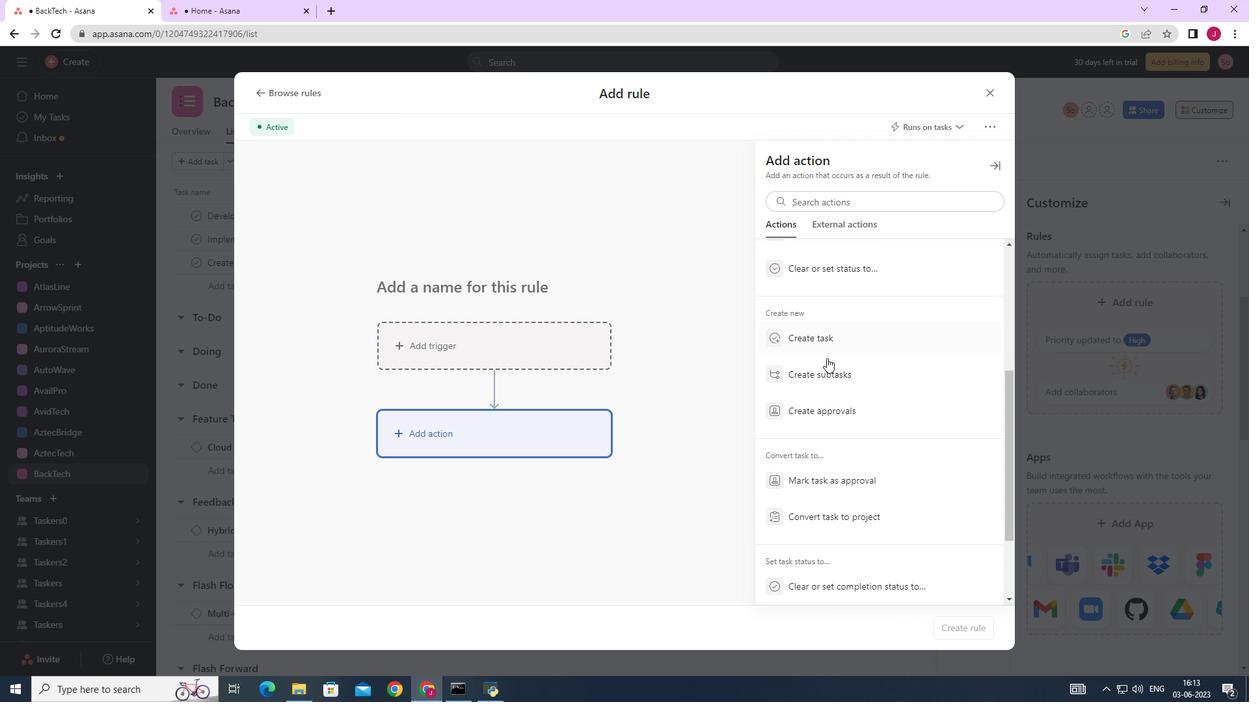 
Action: Mouse pressed left at (818, 376)
Screenshot: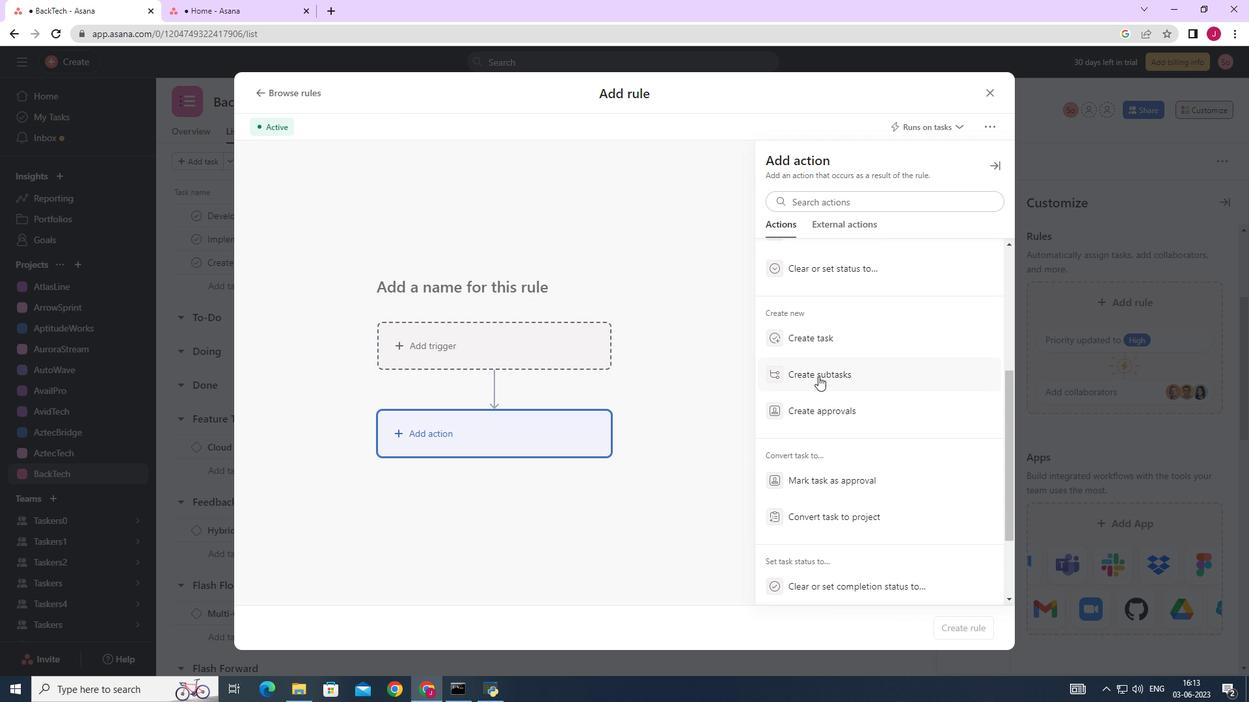 
Action: Mouse moved to (810, 208)
Screenshot: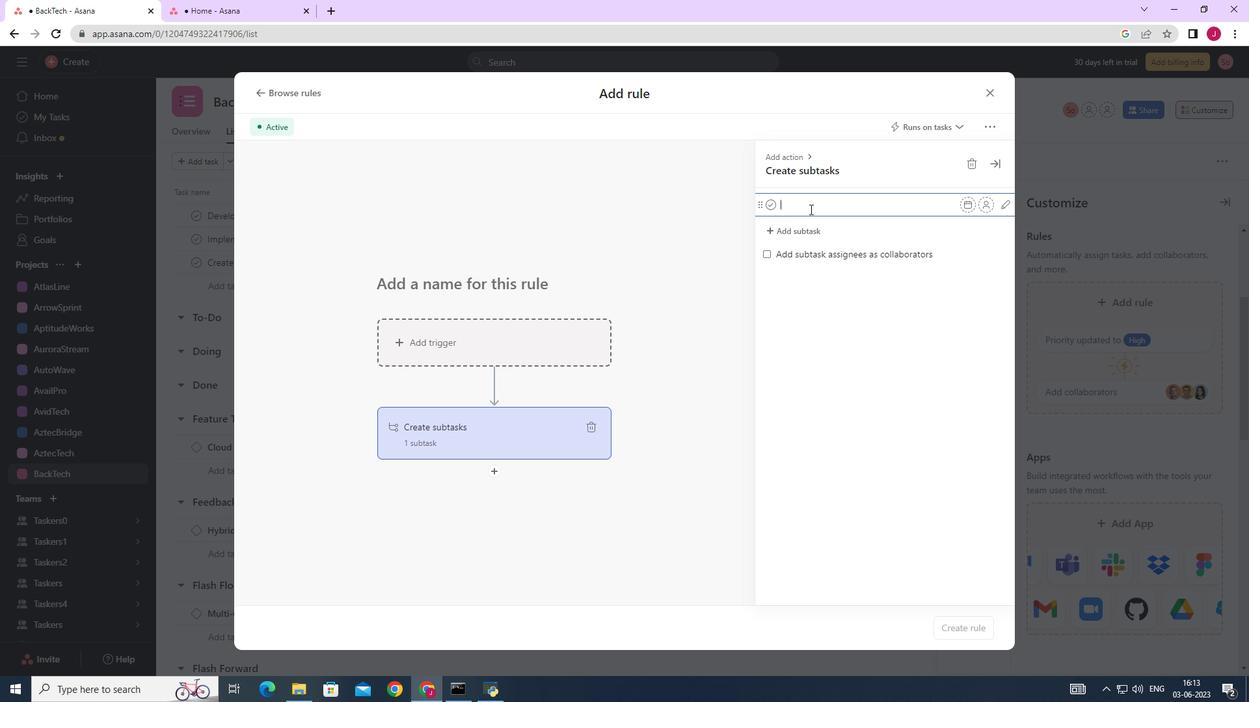 
Action: Mouse pressed left at (810, 208)
Screenshot: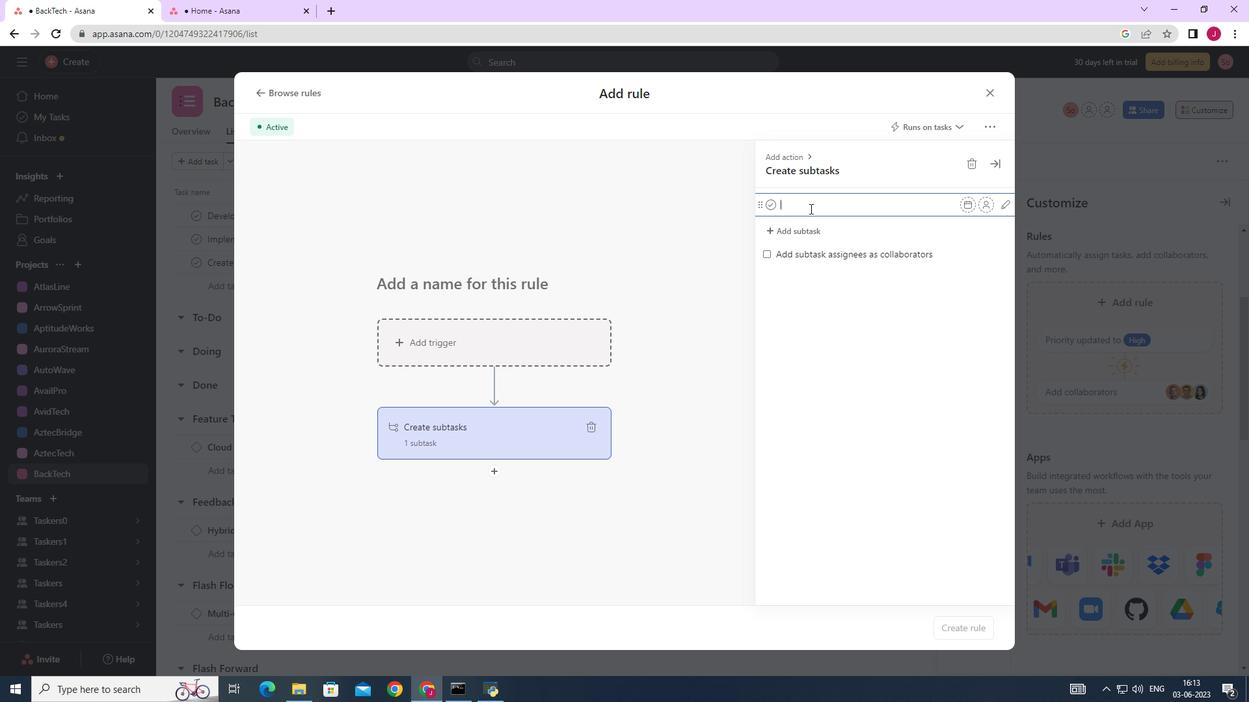 
Action: Mouse moved to (811, 206)
Screenshot: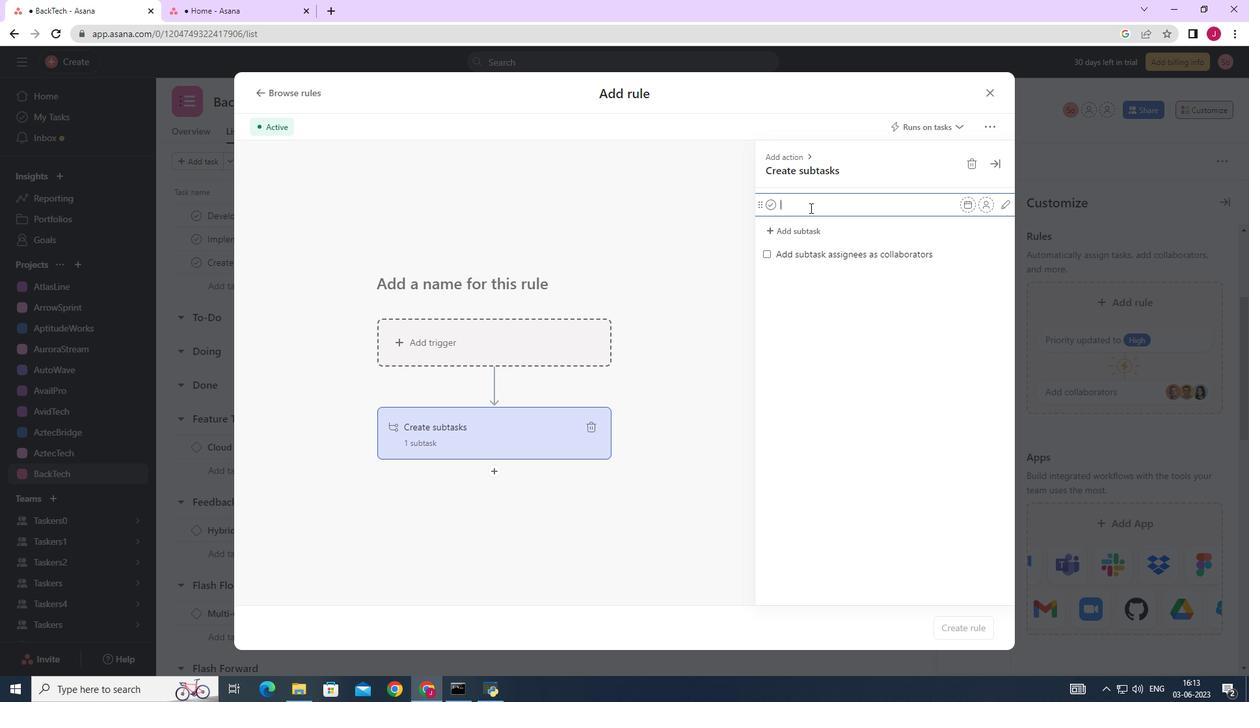 
Action: Key pressed <Key.caps_lock>G<Key.caps_lock>ather<Key.space>and<Key.space><Key.caps_lock>A<Key.caps_lock>nalyse<Key.space><Key.caps_lock>R<Key.caps_lock>eequirements
Screenshot: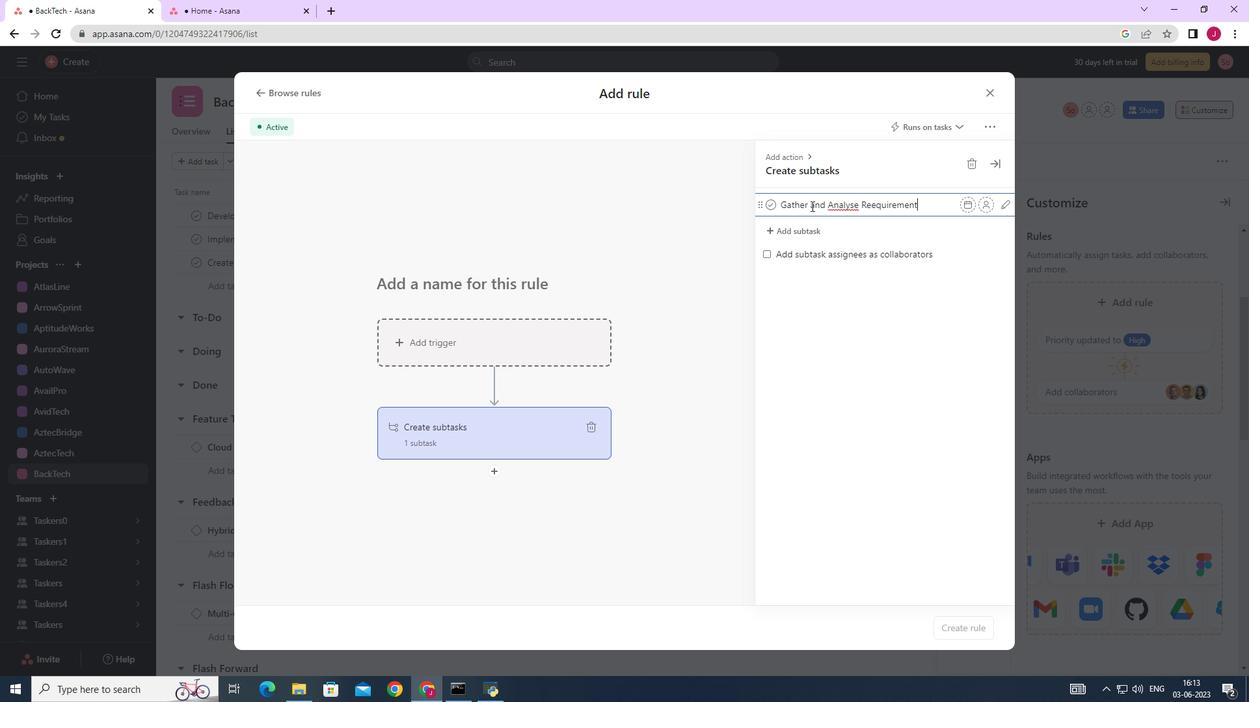 
Action: Mouse moved to (816, 230)
Screenshot: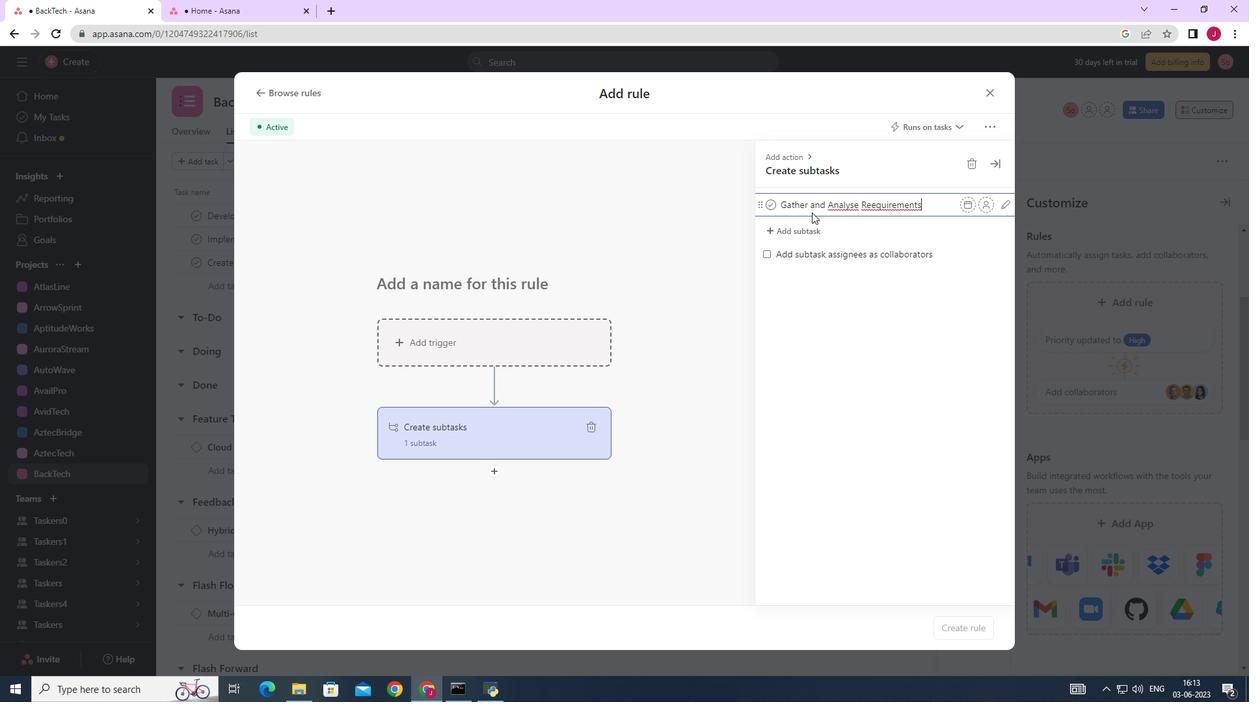 
Action: Mouse pressed left at (816, 230)
Screenshot: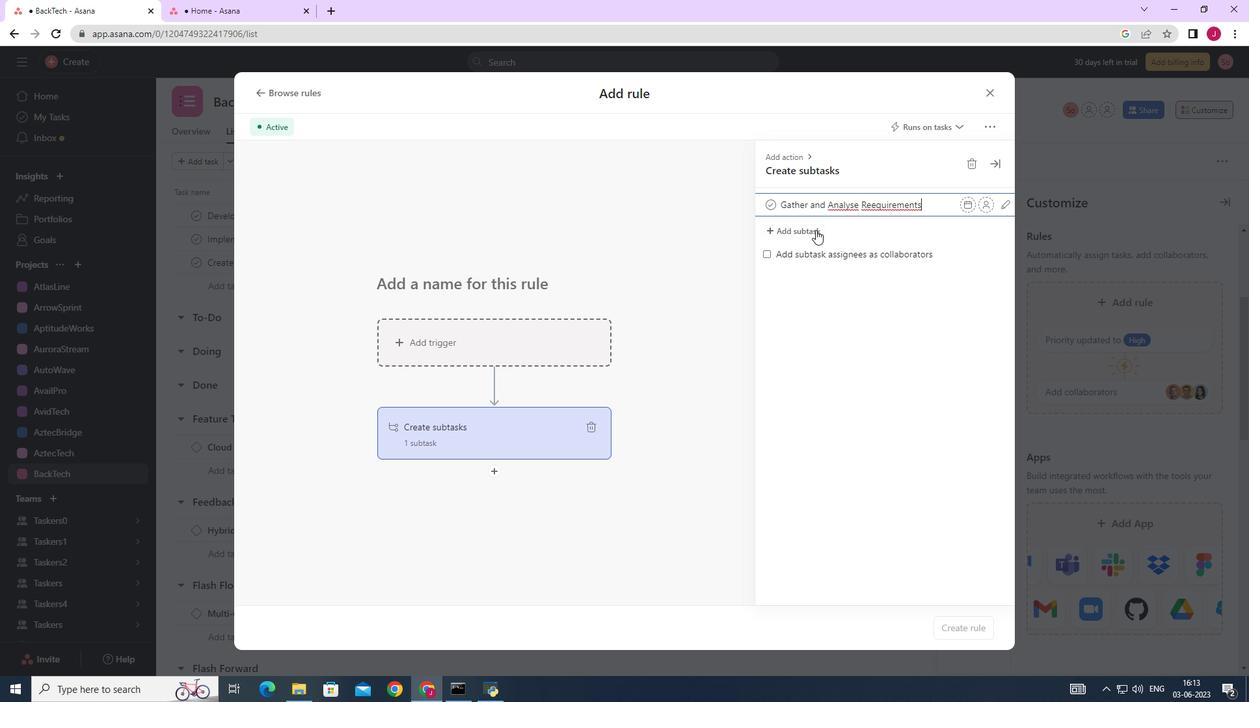 
Action: Mouse moved to (872, 204)
Screenshot: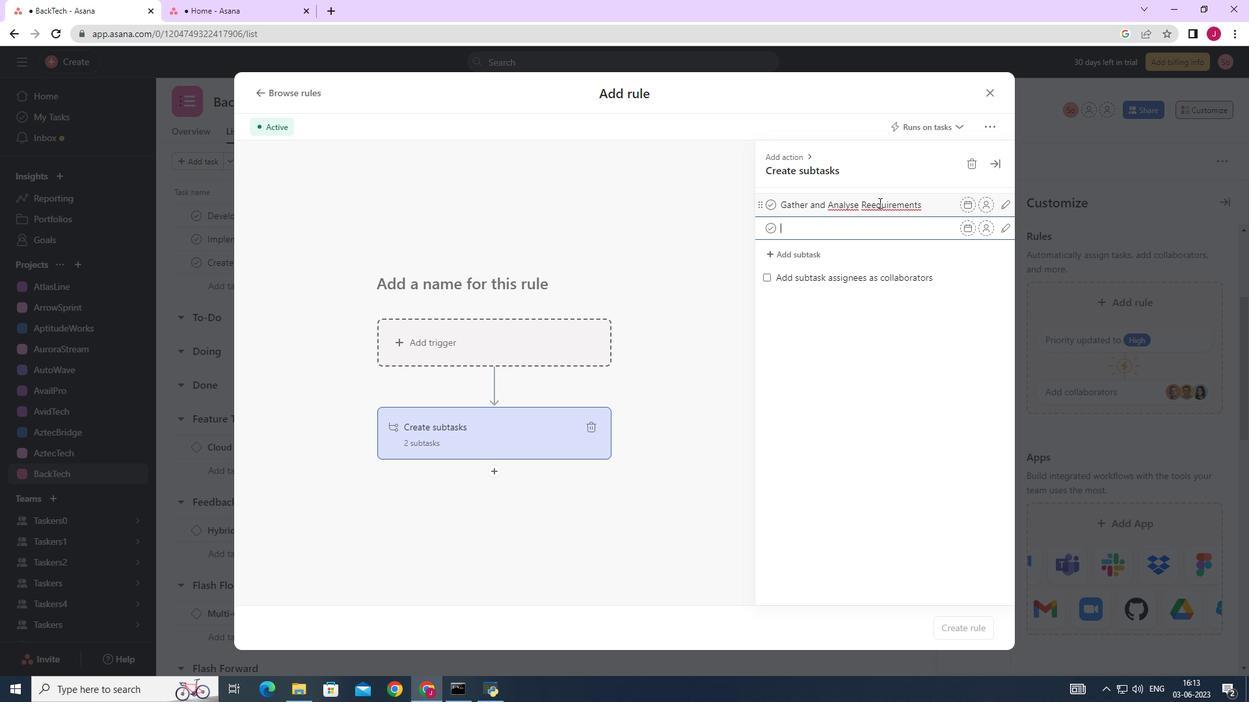 
Action: Mouse pressed left at (872, 204)
Screenshot: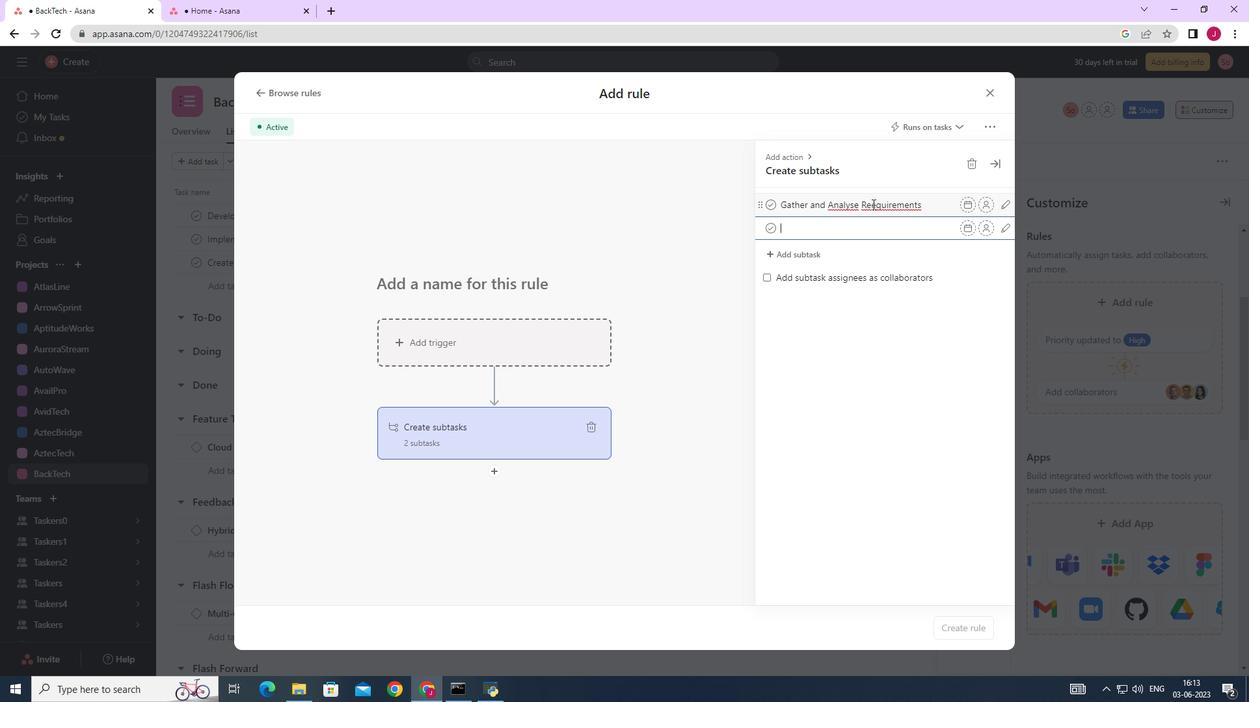 
Action: Key pressed <Key.backspace>
Screenshot: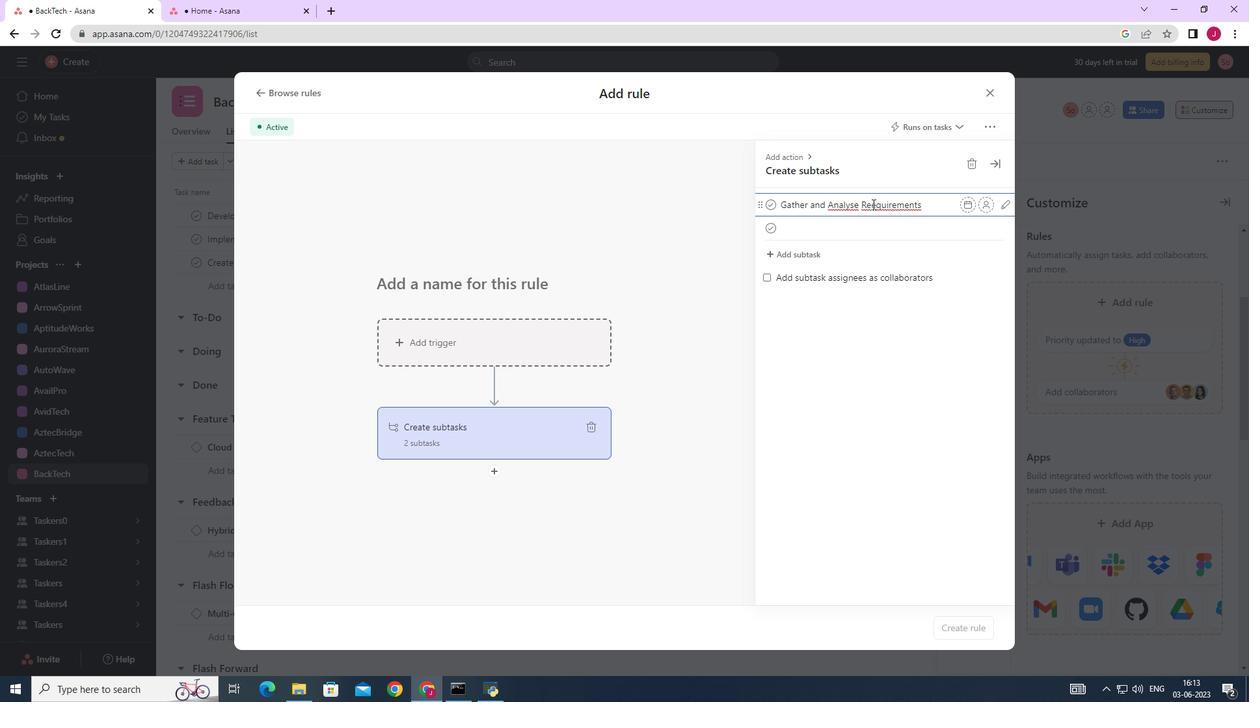 
Action: Mouse moved to (892, 203)
Screenshot: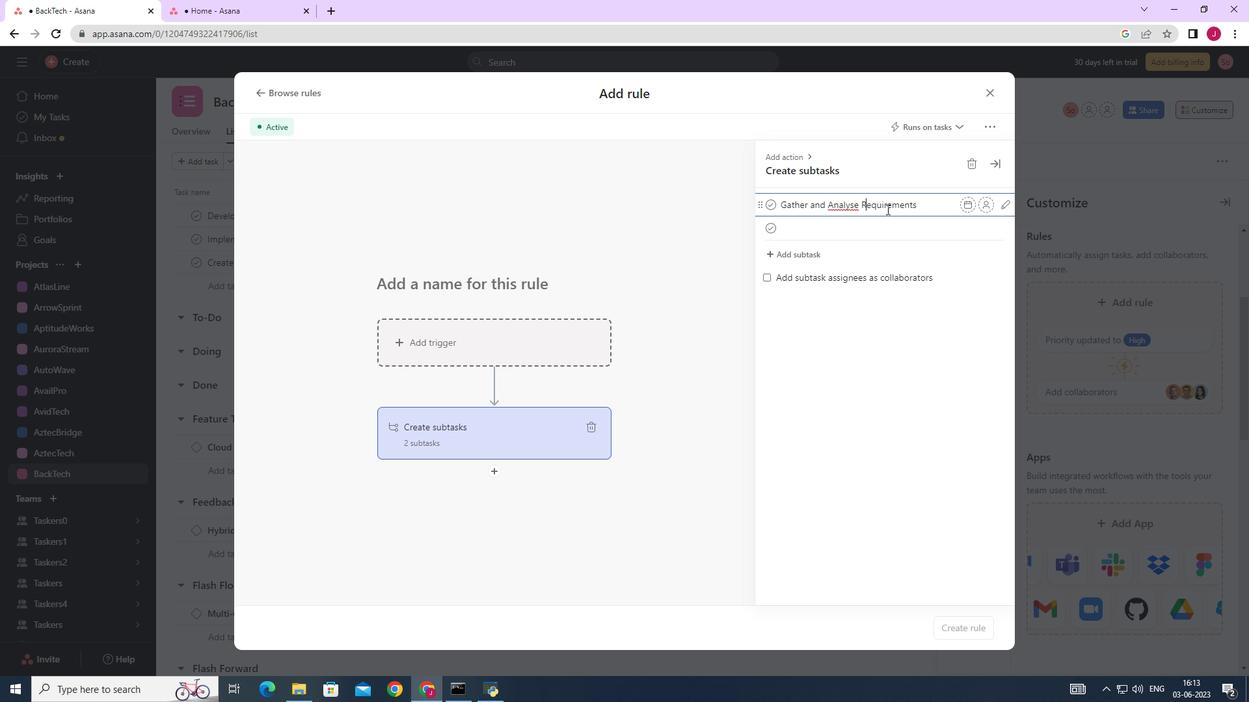 
Action: Mouse pressed right at (892, 203)
Screenshot: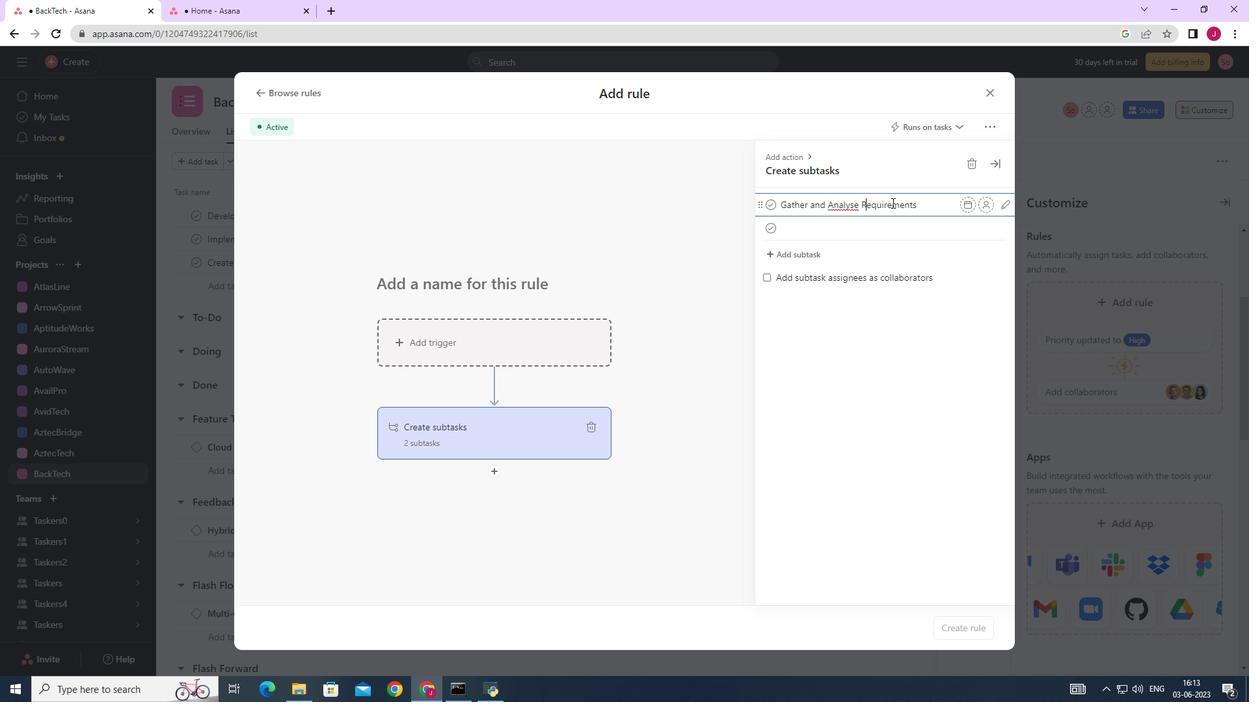 
Action: Mouse moved to (818, 225)
Screenshot: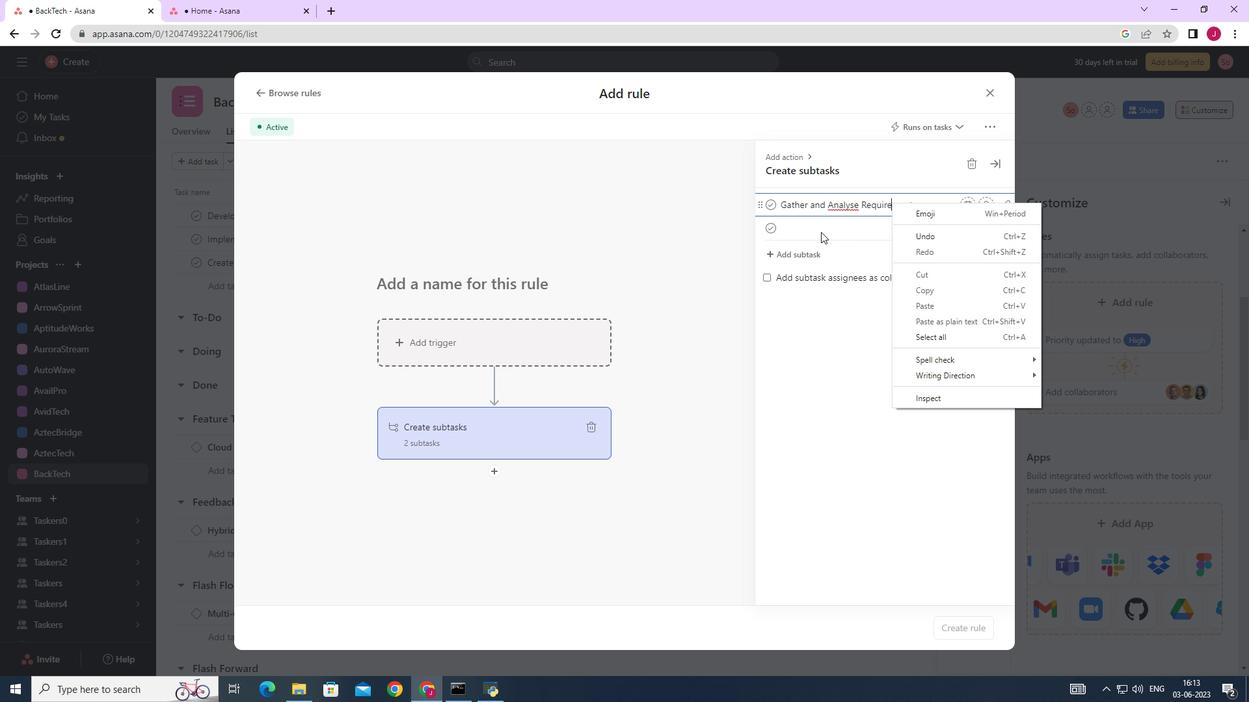 
Action: Mouse pressed left at (818, 225)
Screenshot: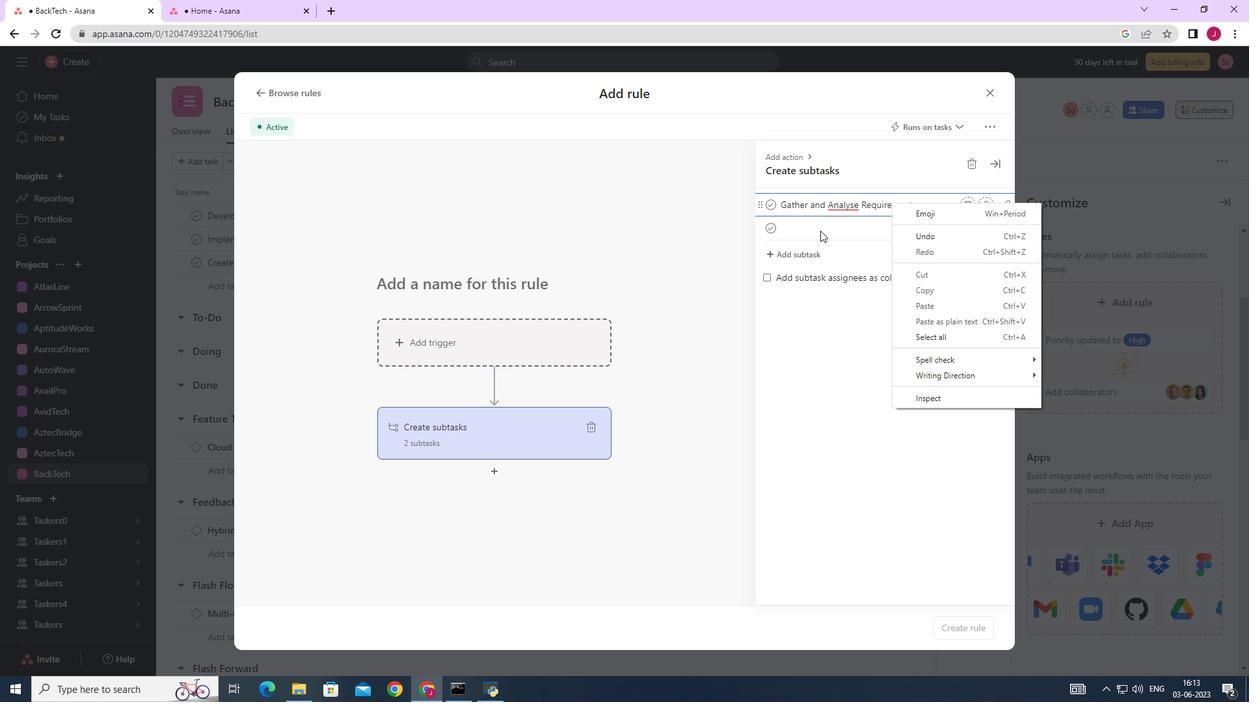 
Action: Key pressed <Key.caps_lock>D<Key.caps_lock>esign<Key.space>and<Key.space><Key.caps_lock>I<Key.caps_lock>mplement<Key.space><Key.caps_lock>S<Key.caps_lock>olution<Key.enter><Key.caps_lock>S<Key.caps_lock>ystem<Key.space><Key.caps_lock>T<Key.caps_lock>est<Key.space>and<Key.space><Key.caps_lock>UAT<Key.space><Key.enter><Key.caps_lock>r<Key.caps_lock>E<Key.backspace><Key.backspace>R<Key.caps_lock>elease<Key.space>to<Key.space>production<Key.space>/<Key.space><Key.caps_lock>G<Key.caps_lock>o<Key.space><Key.caps_lock>L<Key.caps_lock>ive<Key.enter>
Screenshot: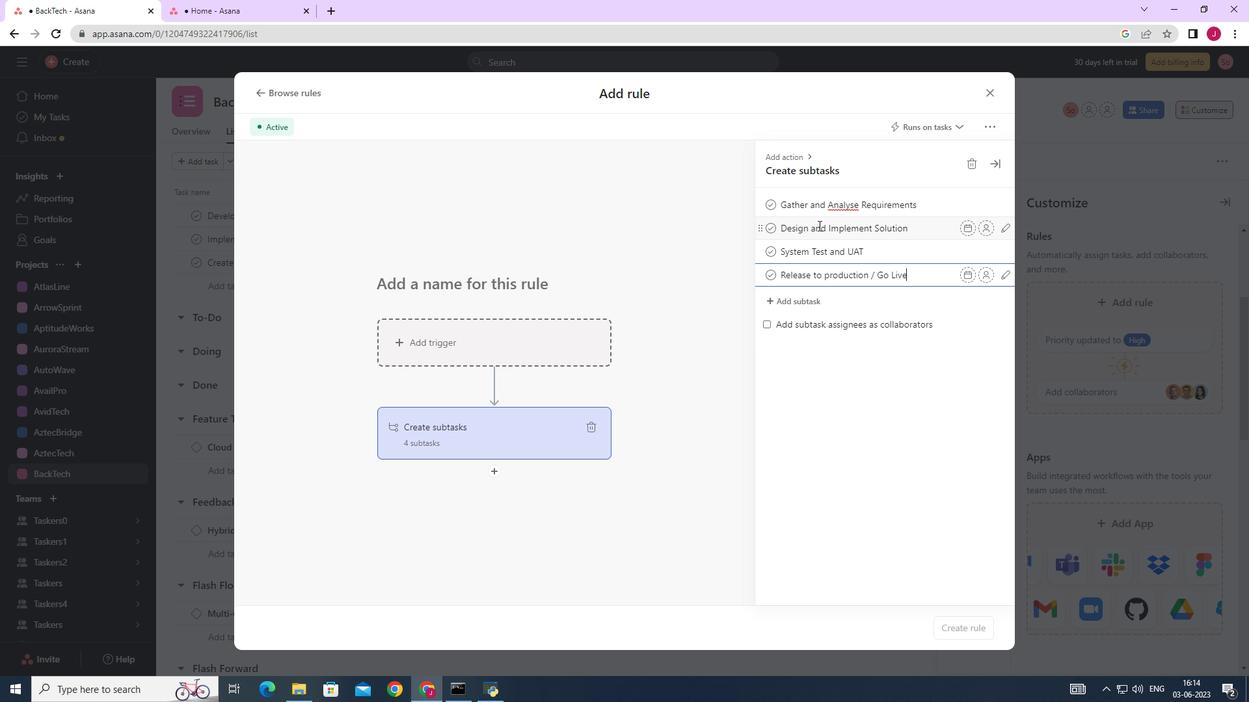 
Action: Mouse moved to (991, 88)
Screenshot: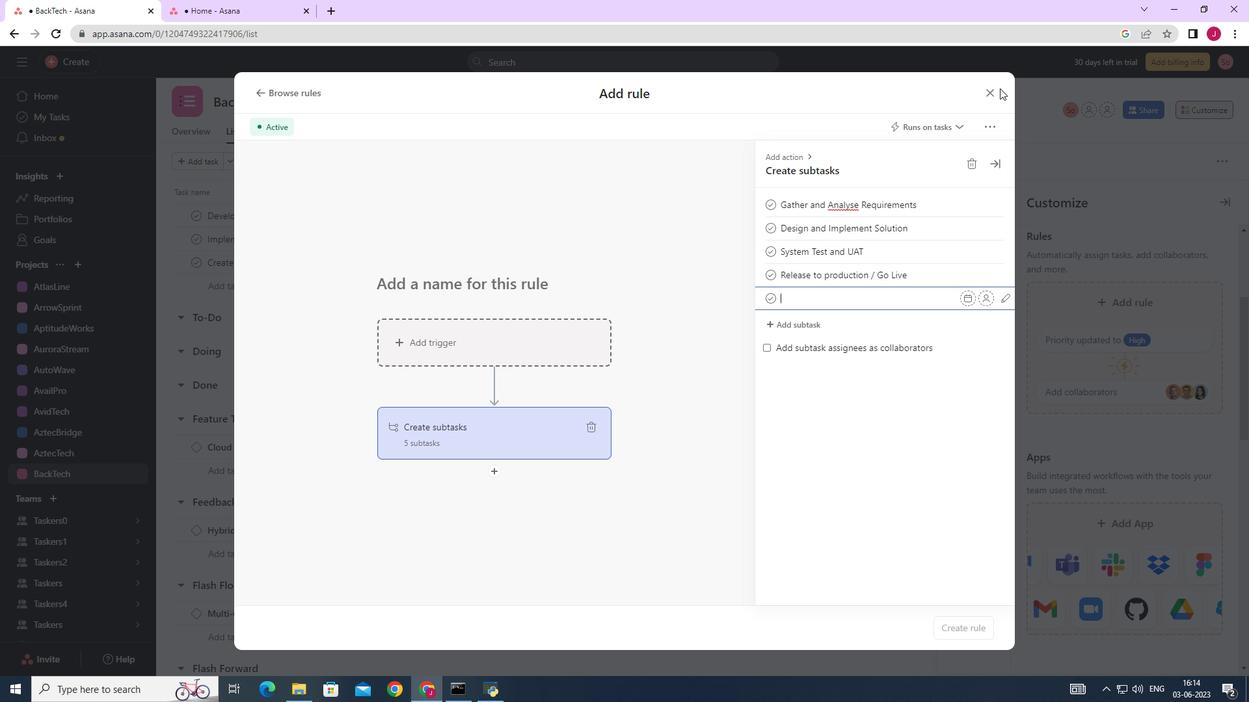 
Action: Mouse pressed left at (991, 88)
Screenshot: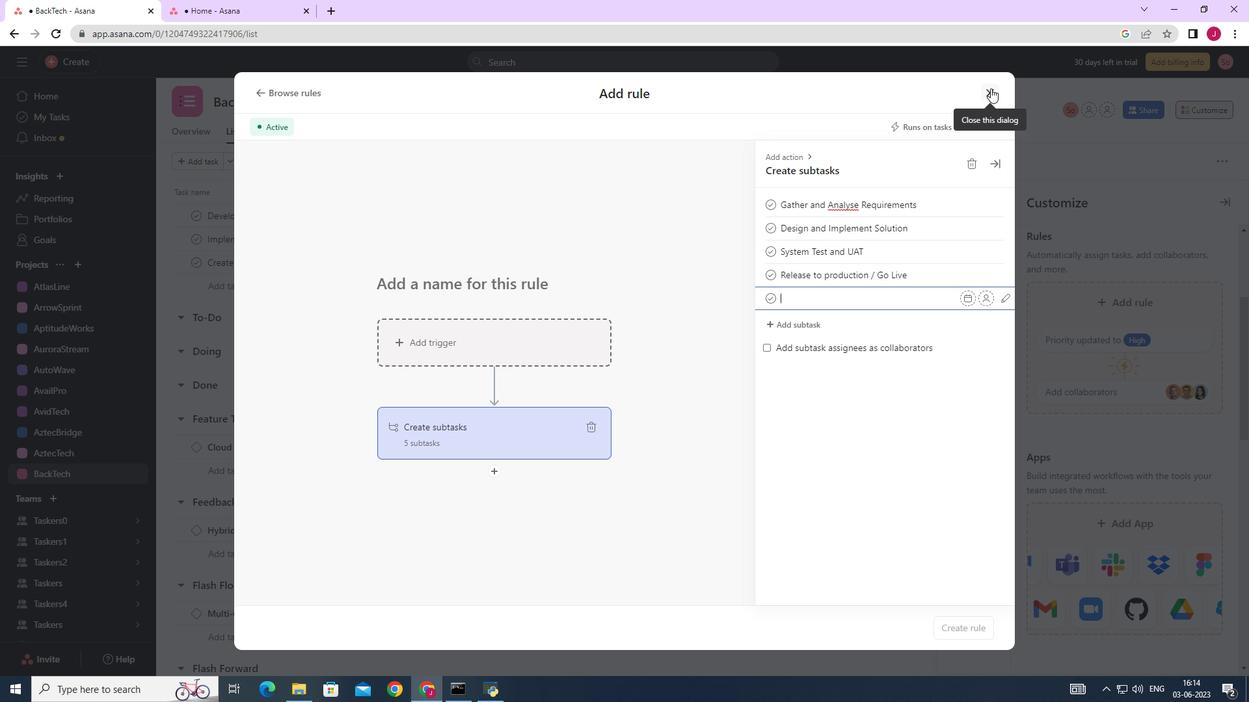 
Action: Mouse moved to (991, 88)
Screenshot: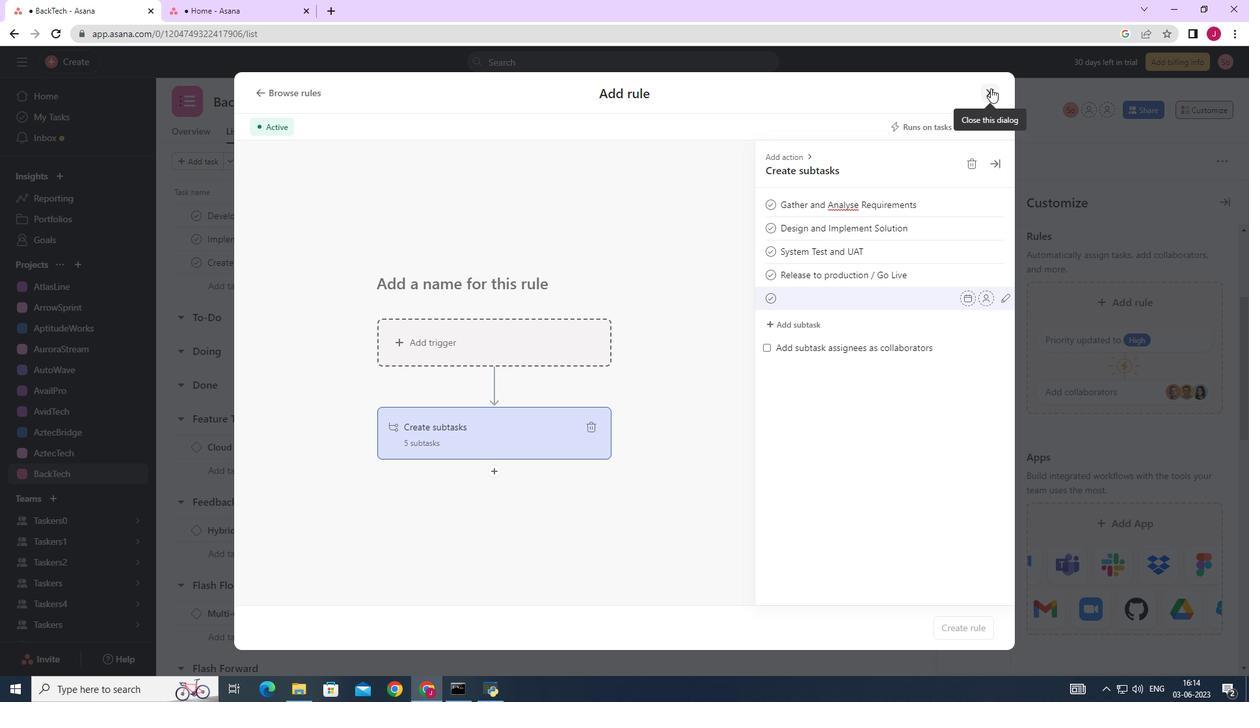 
